 Task: Search one way flight ticket for 2 adults, 2 infants in seat and 1 infant on lap in first from St. Louis: St. Louis Lambert International Airport to Jackson: Jackson Hole Airport on 5-2-2023. Choice of flights is Alaska. Number of bags: 1 checked bag. Price is upto 85000. Outbound departure time preference is 11:30.
Action: Mouse moved to (299, 263)
Screenshot: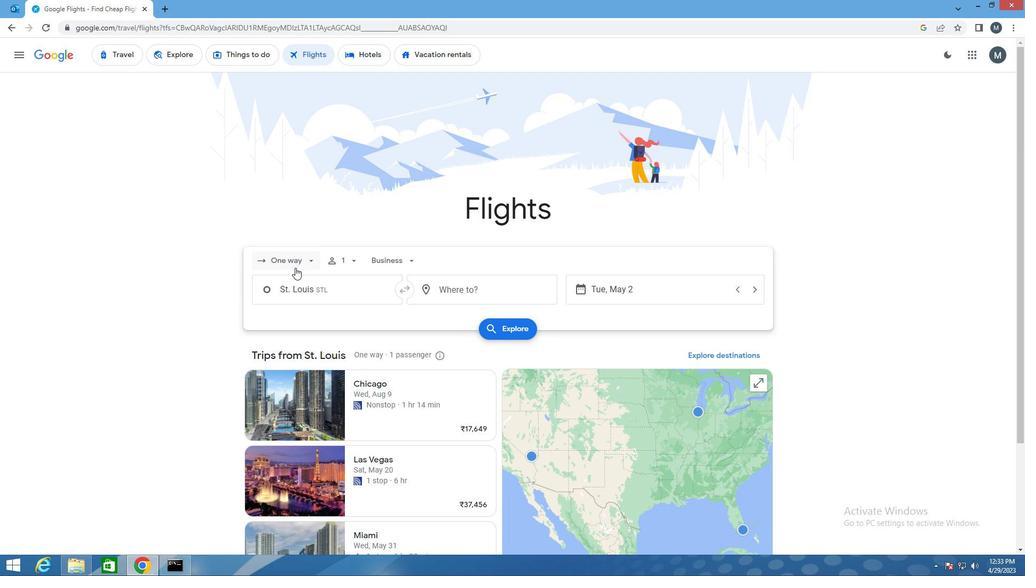
Action: Mouse pressed left at (299, 263)
Screenshot: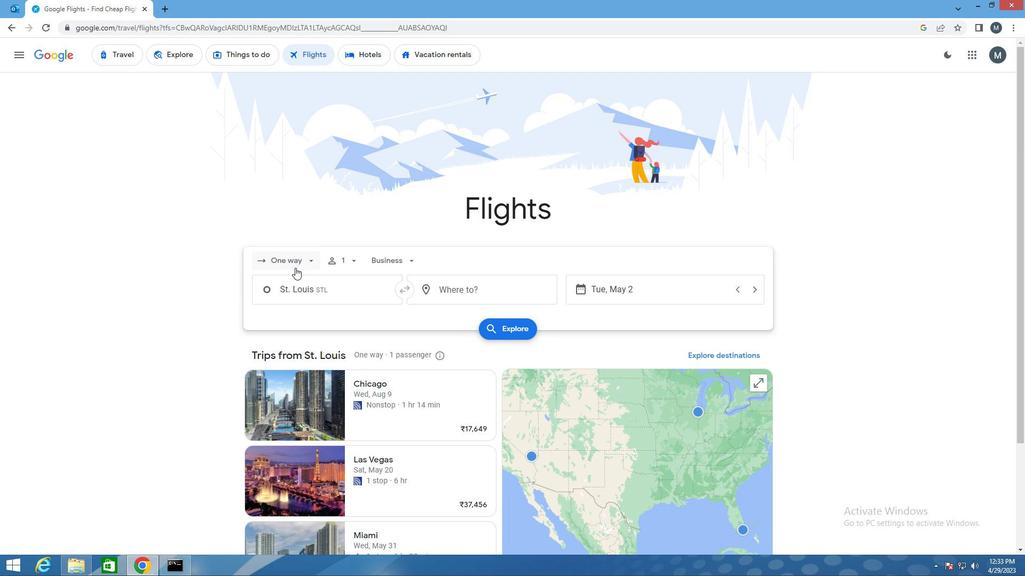 
Action: Mouse moved to (299, 309)
Screenshot: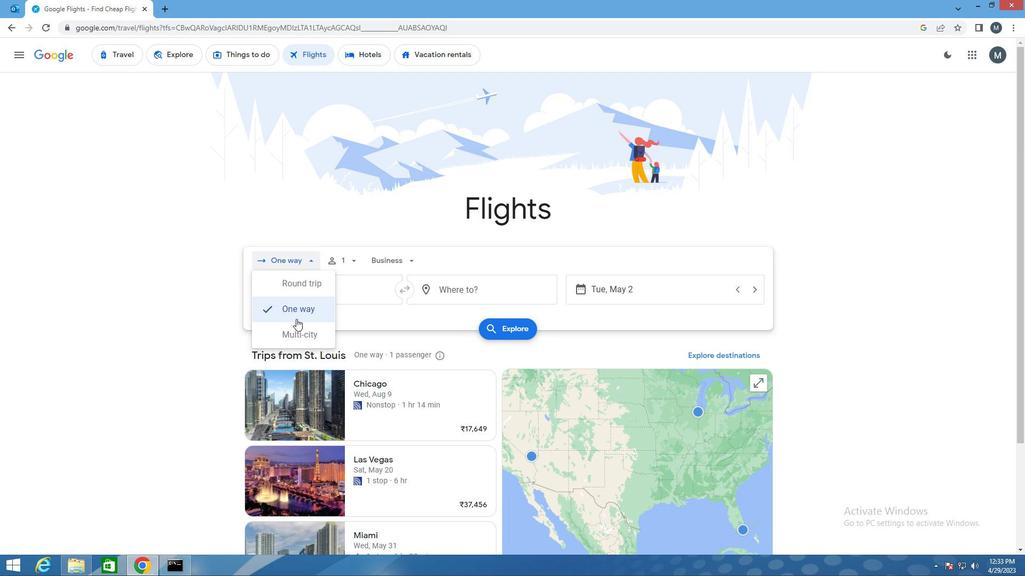 
Action: Mouse pressed left at (299, 309)
Screenshot: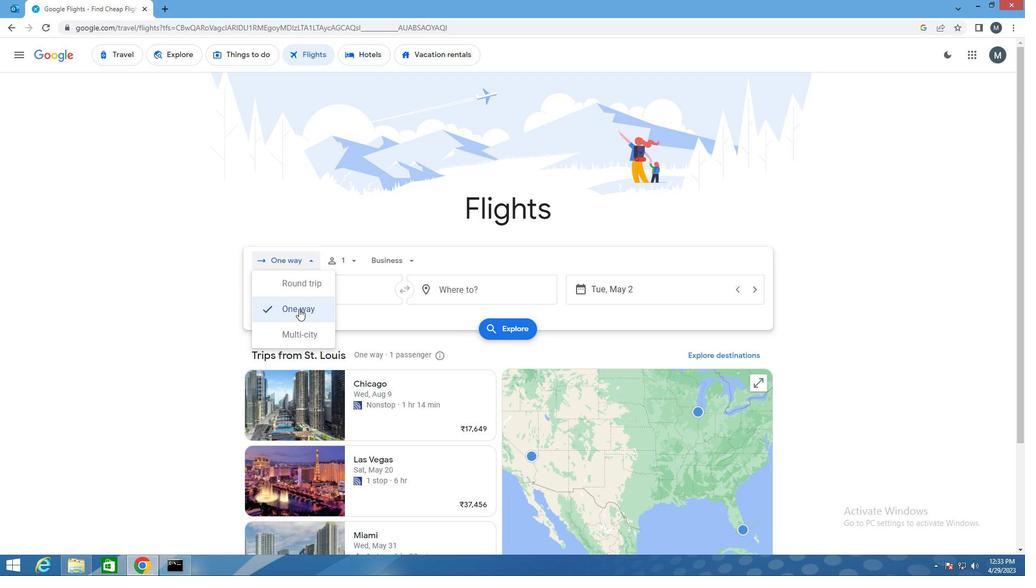 
Action: Mouse moved to (354, 262)
Screenshot: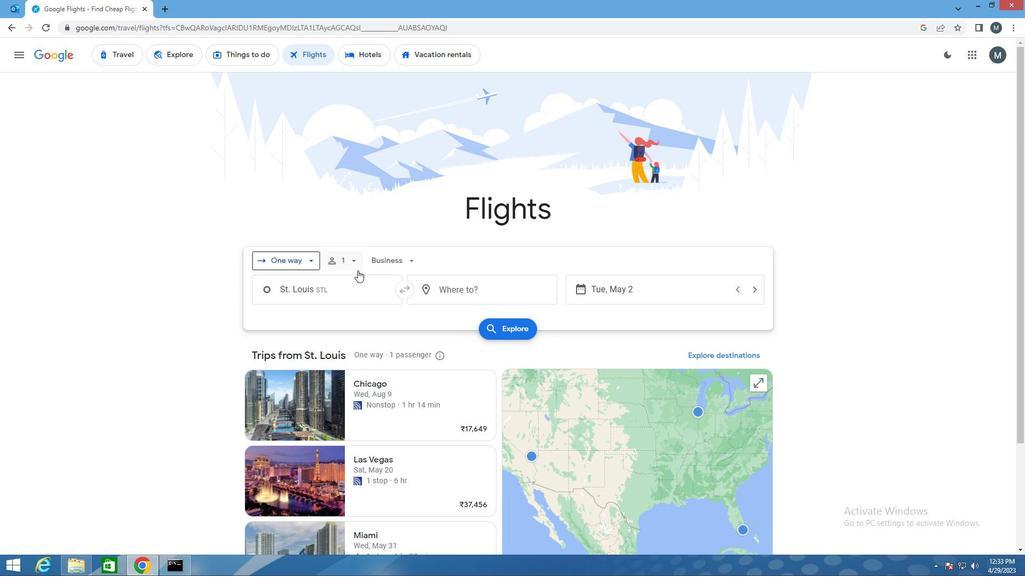 
Action: Mouse pressed left at (354, 262)
Screenshot: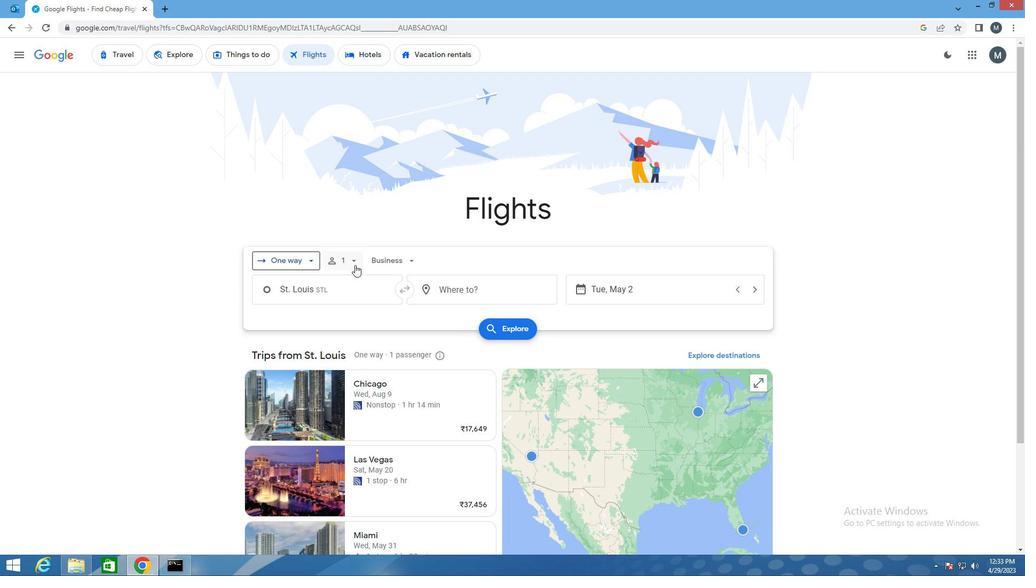 
Action: Mouse moved to (429, 289)
Screenshot: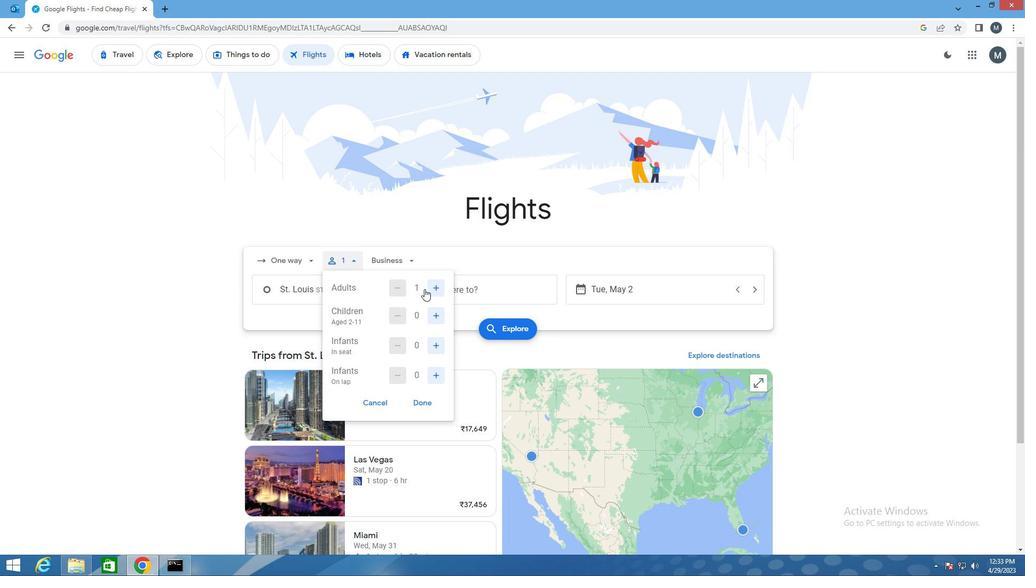 
Action: Mouse pressed left at (429, 289)
Screenshot: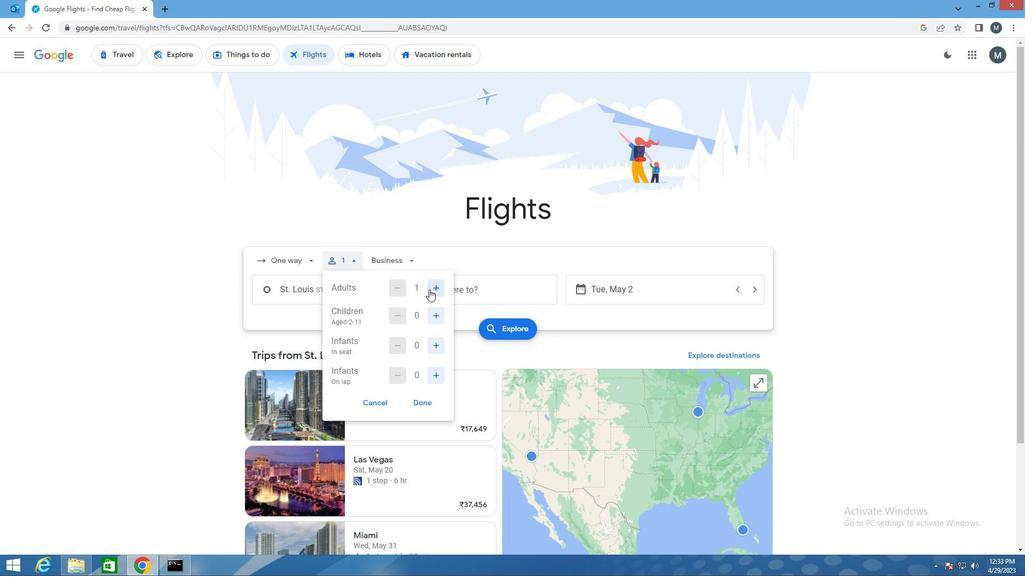 
Action: Mouse moved to (430, 288)
Screenshot: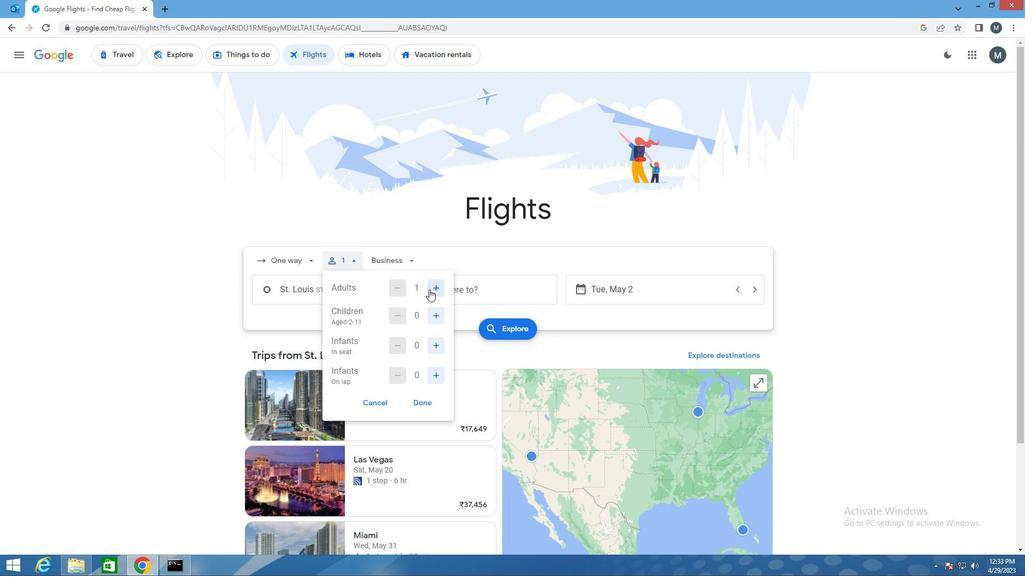 
Action: Mouse pressed left at (430, 288)
Screenshot: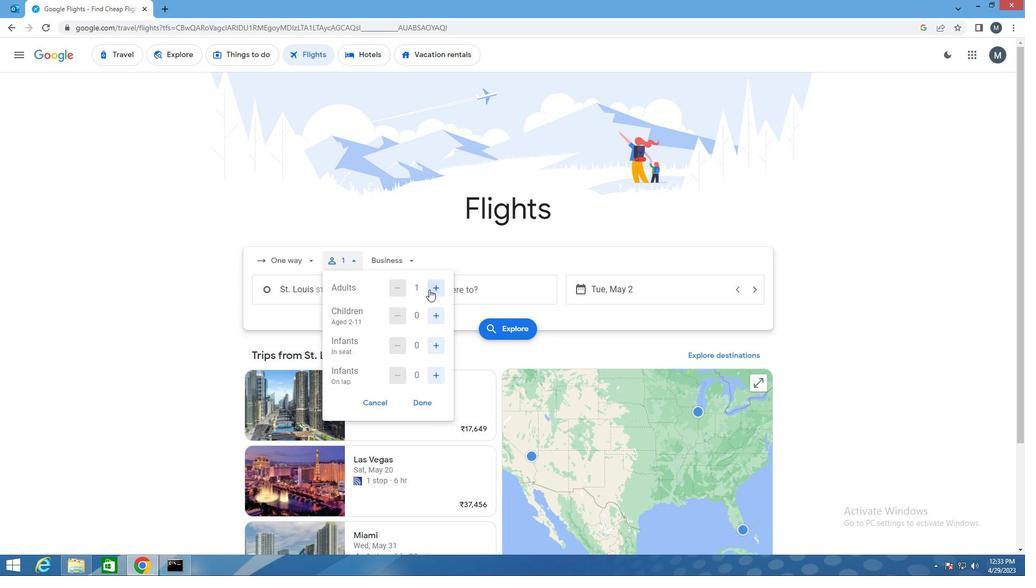 
Action: Mouse moved to (403, 289)
Screenshot: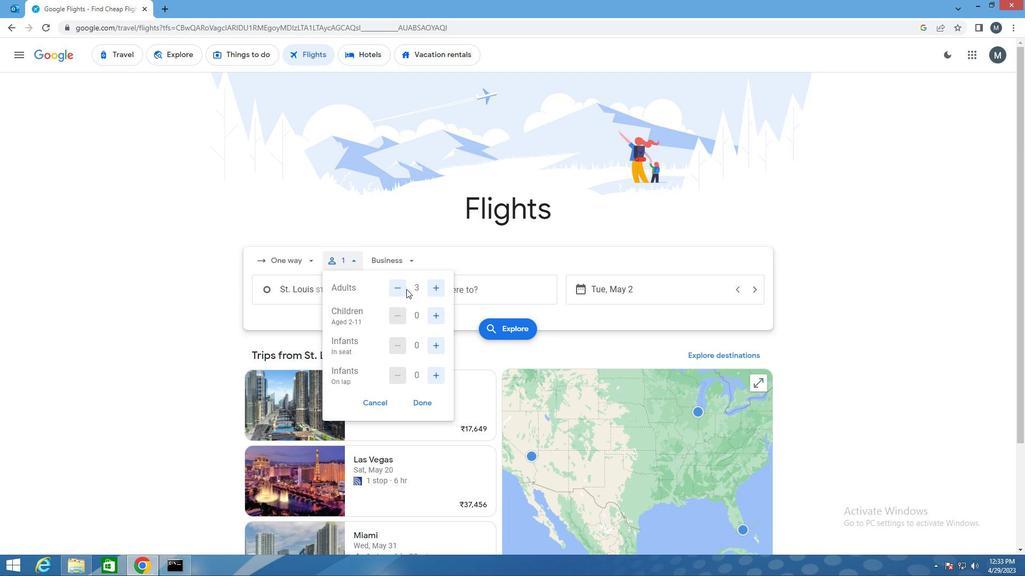 
Action: Mouse pressed left at (403, 289)
Screenshot: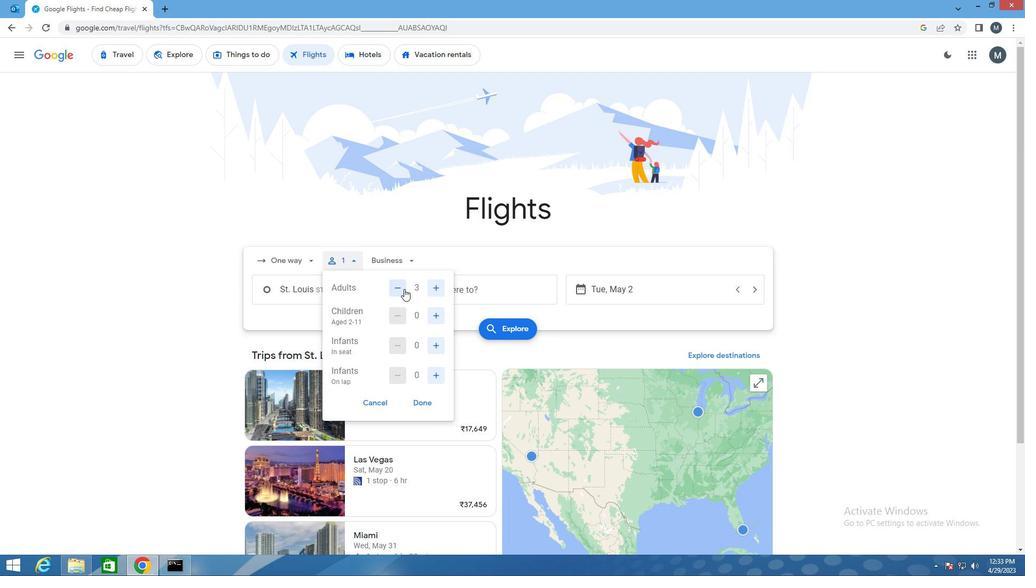 
Action: Mouse moved to (438, 341)
Screenshot: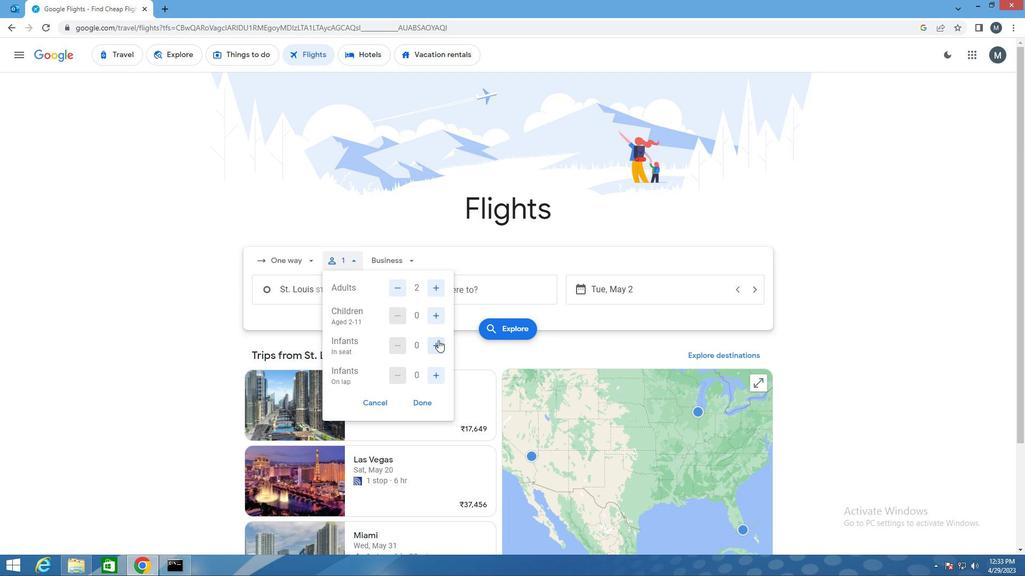 
Action: Mouse pressed left at (438, 341)
Screenshot: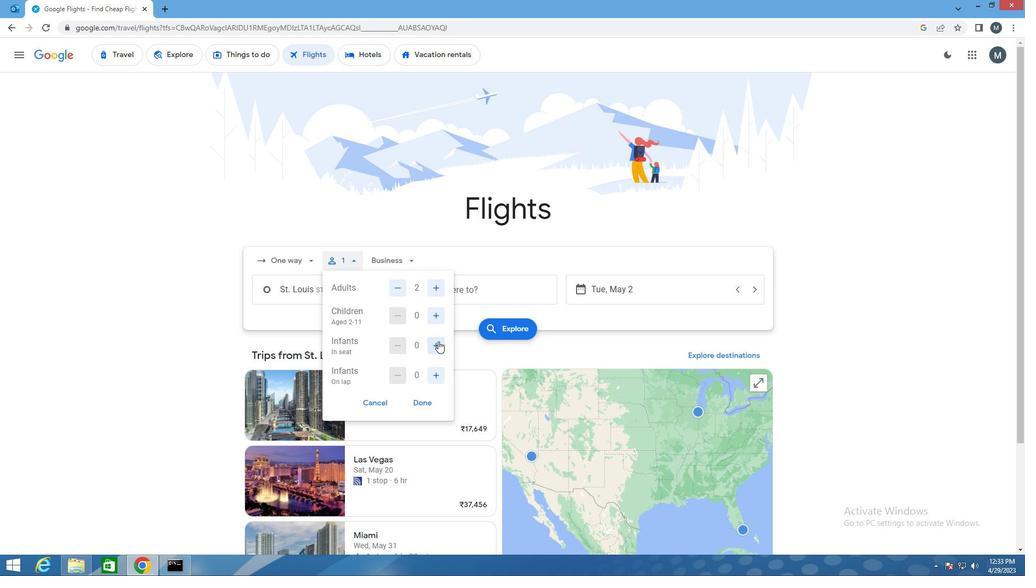 
Action: Mouse pressed left at (438, 341)
Screenshot: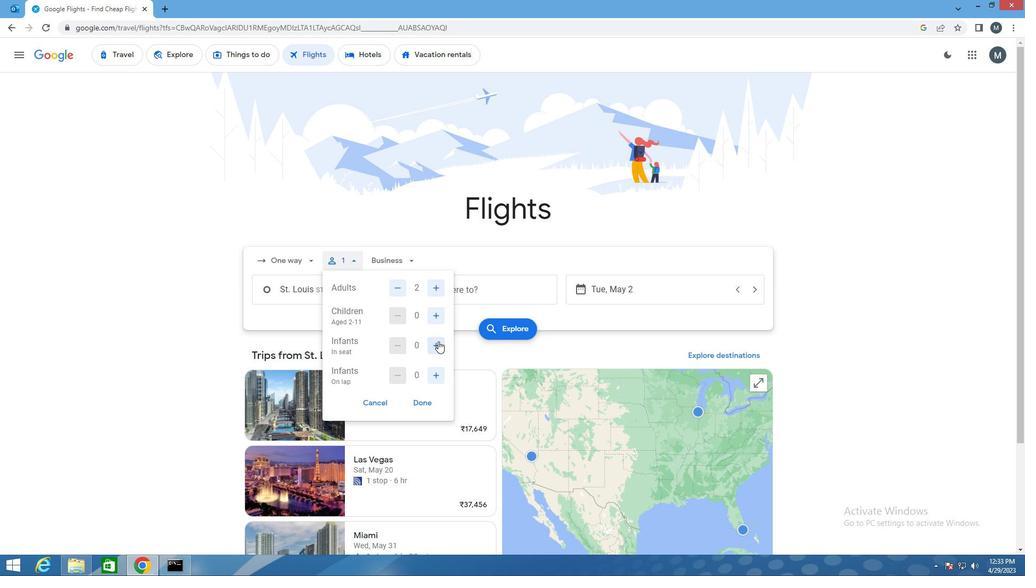 
Action: Mouse moved to (437, 376)
Screenshot: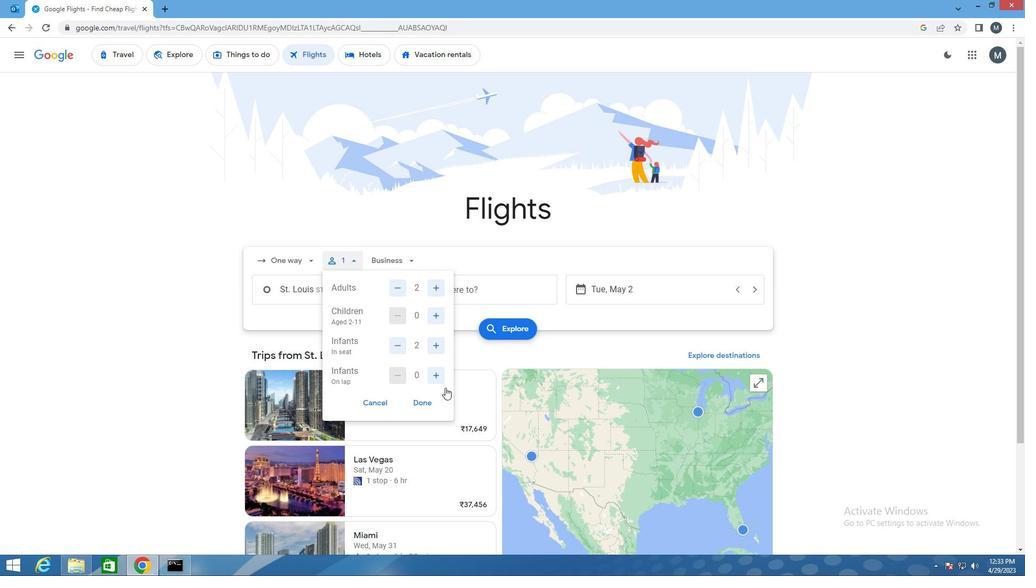 
Action: Mouse pressed left at (437, 376)
Screenshot: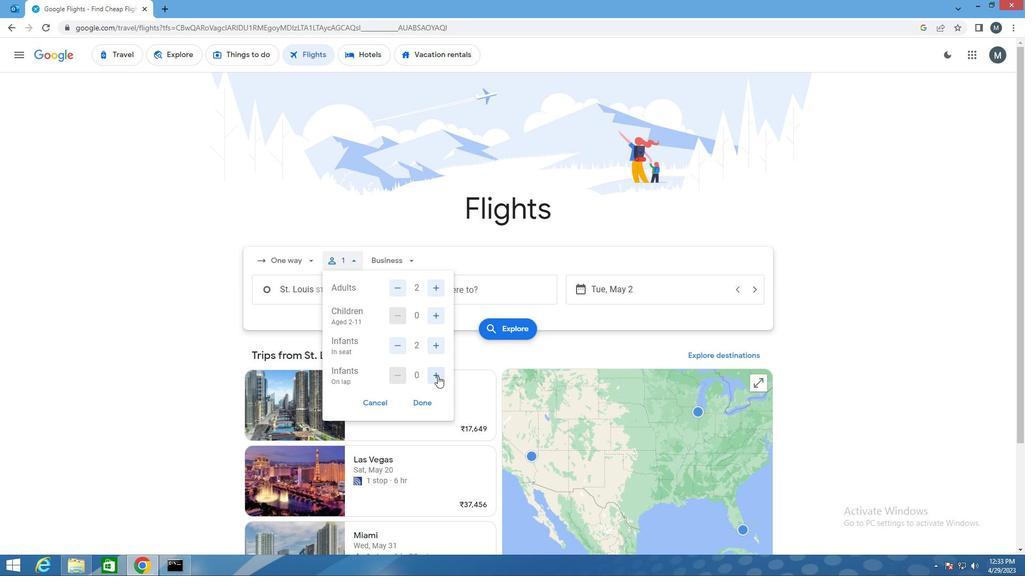 
Action: Mouse moved to (431, 401)
Screenshot: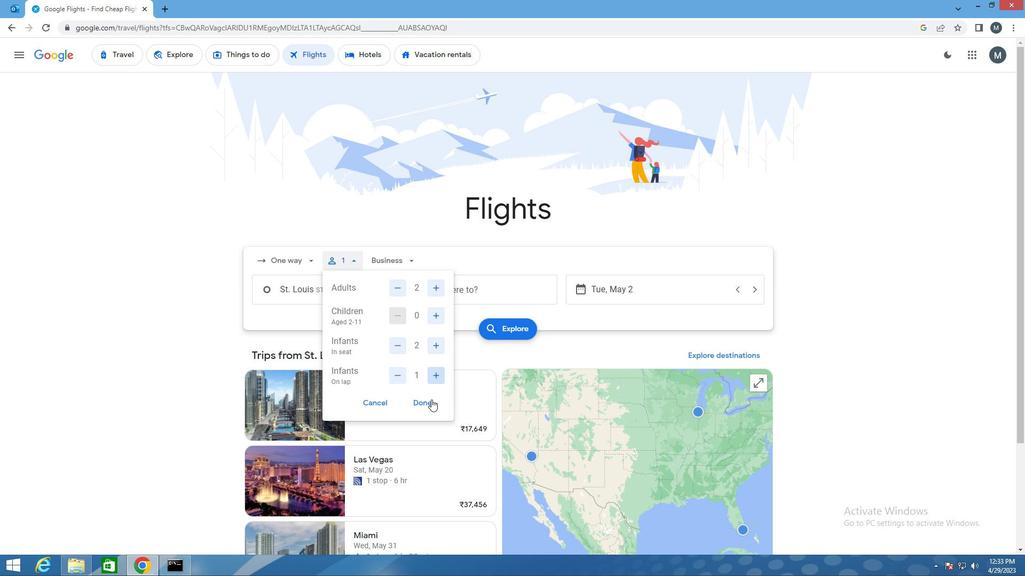 
Action: Mouse pressed left at (431, 401)
Screenshot: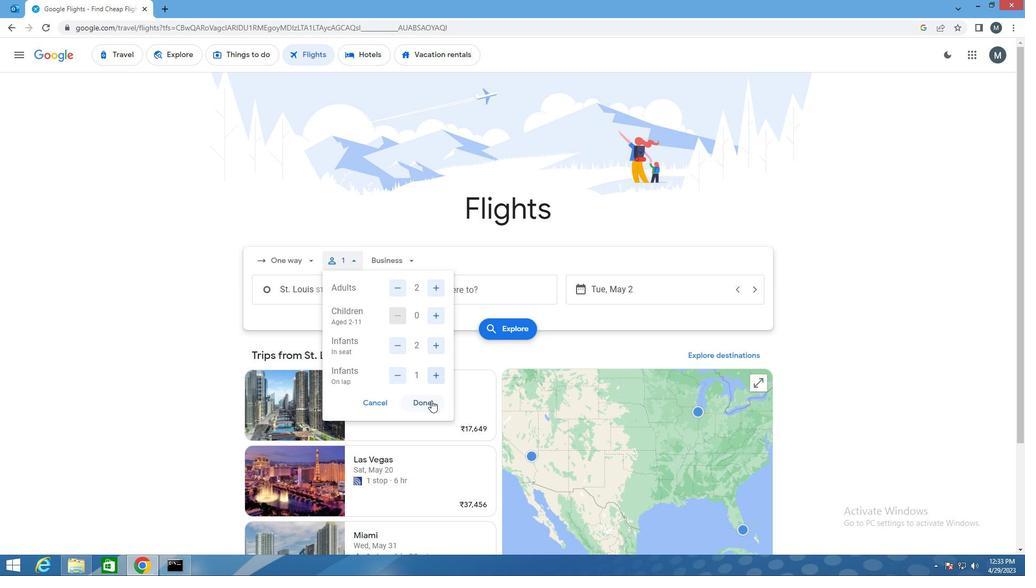 
Action: Mouse moved to (410, 264)
Screenshot: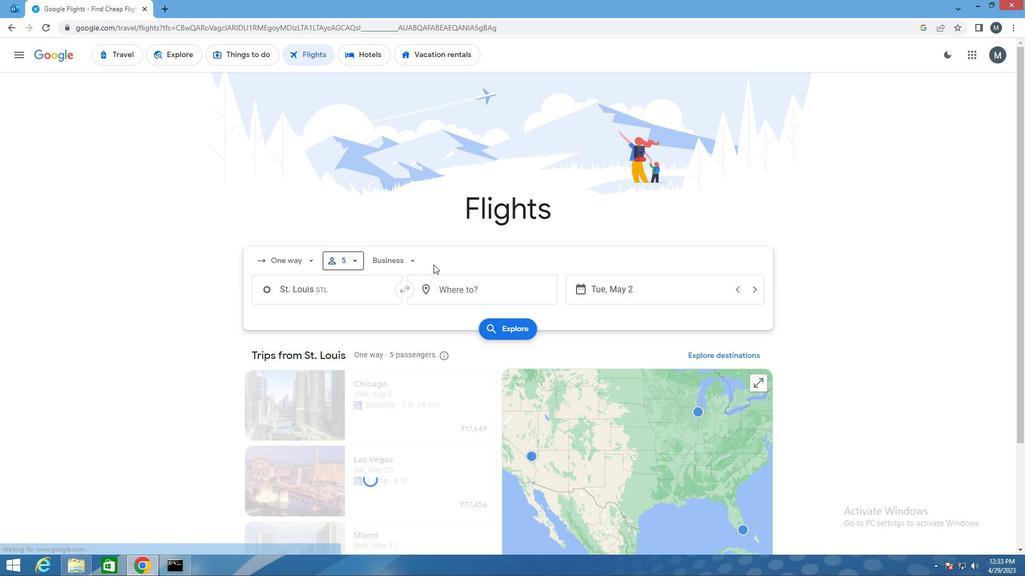 
Action: Mouse pressed left at (410, 264)
Screenshot: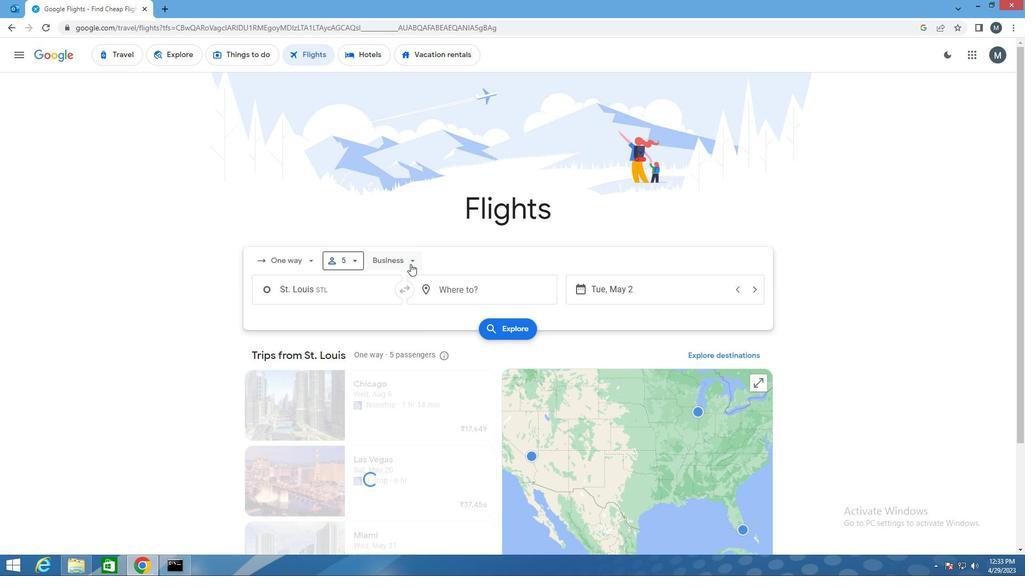 
Action: Mouse moved to (418, 355)
Screenshot: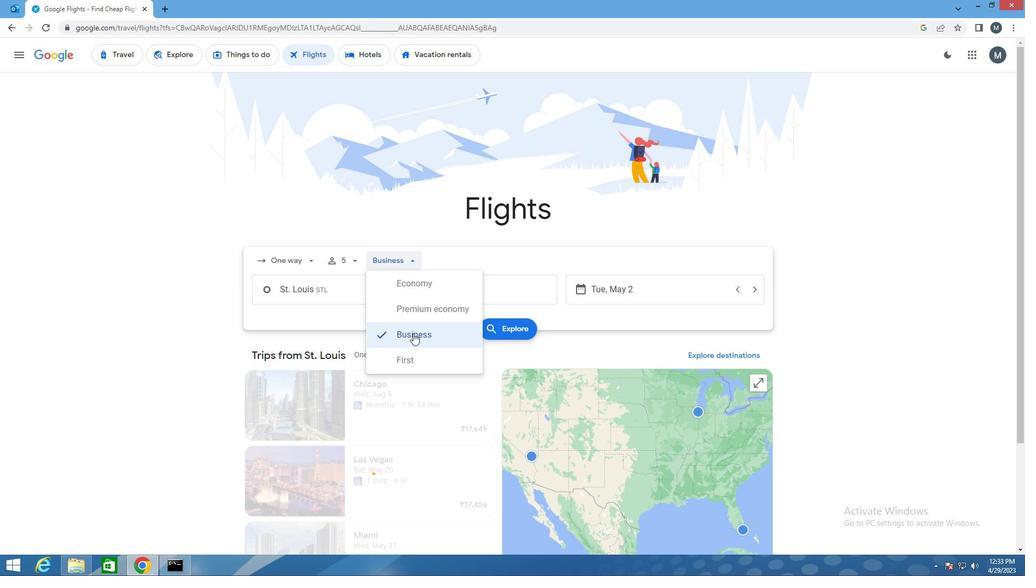 
Action: Mouse pressed left at (418, 355)
Screenshot: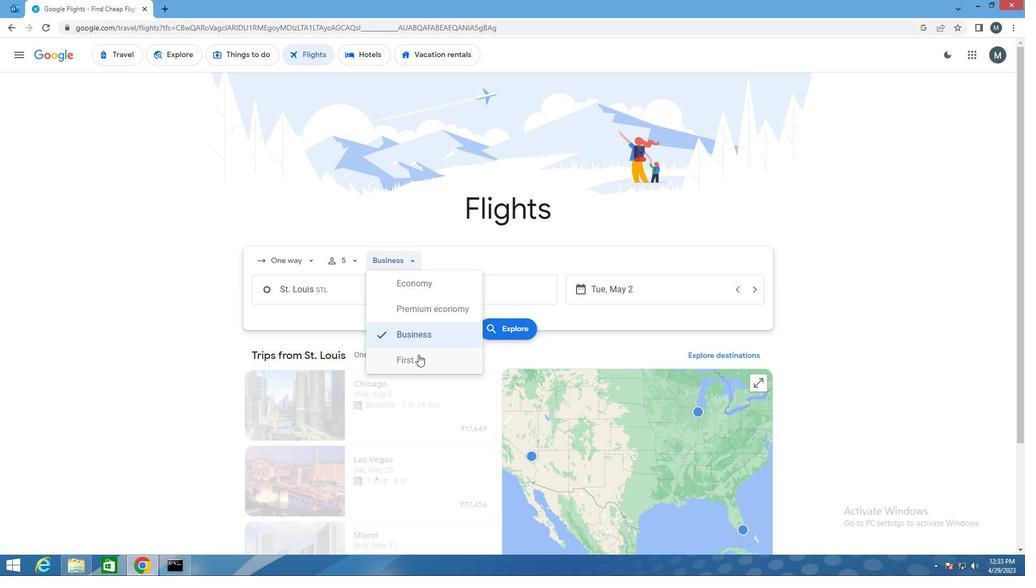 
Action: Mouse moved to (348, 297)
Screenshot: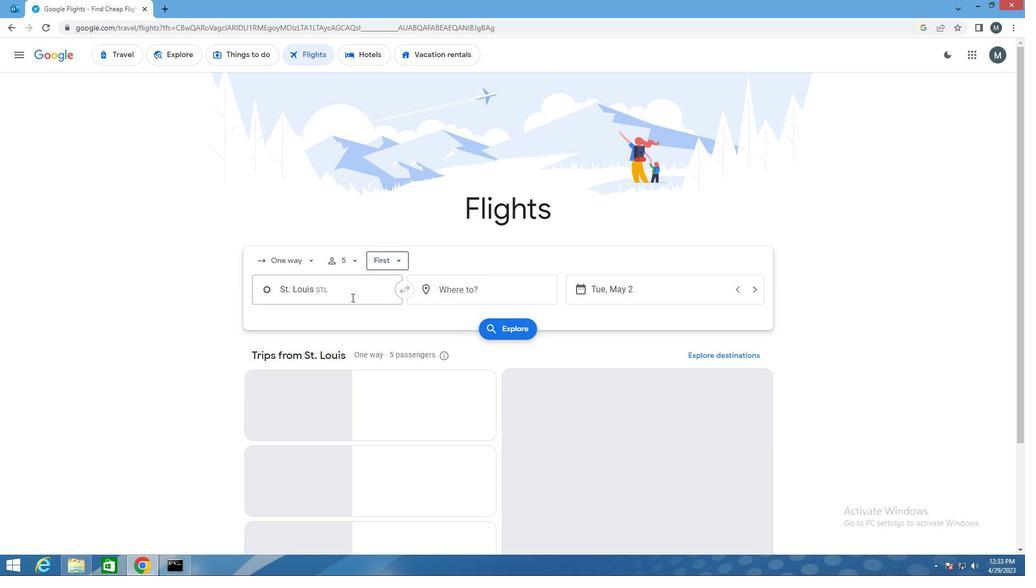 
Action: Mouse pressed left at (348, 297)
Screenshot: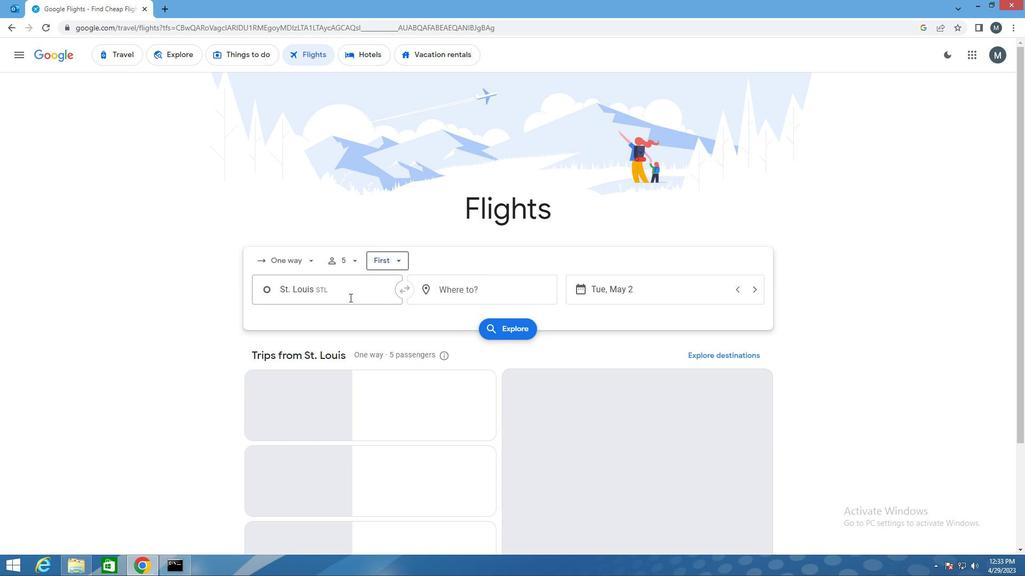 
Action: Mouse moved to (359, 350)
Screenshot: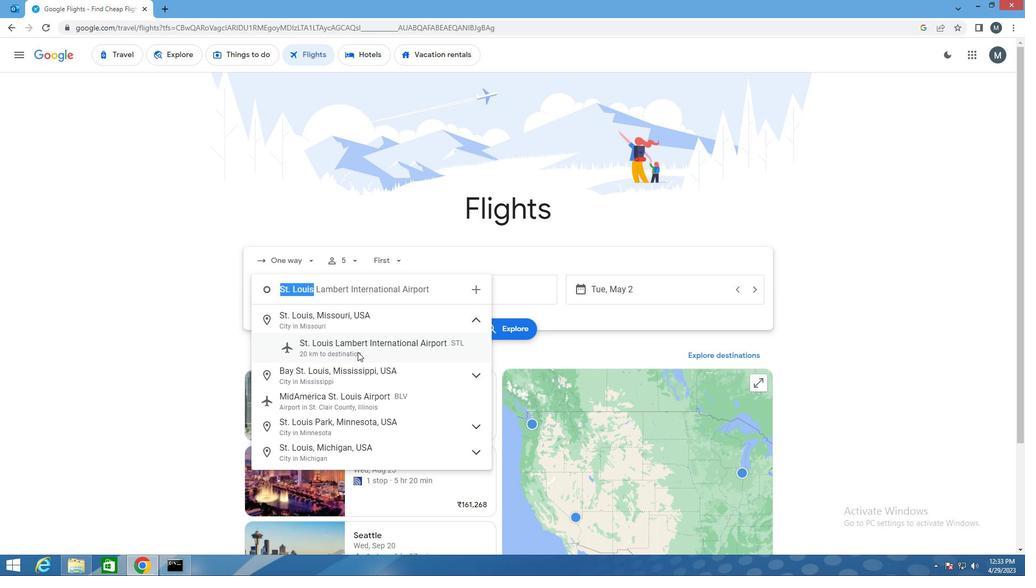 
Action: Mouse pressed left at (359, 350)
Screenshot: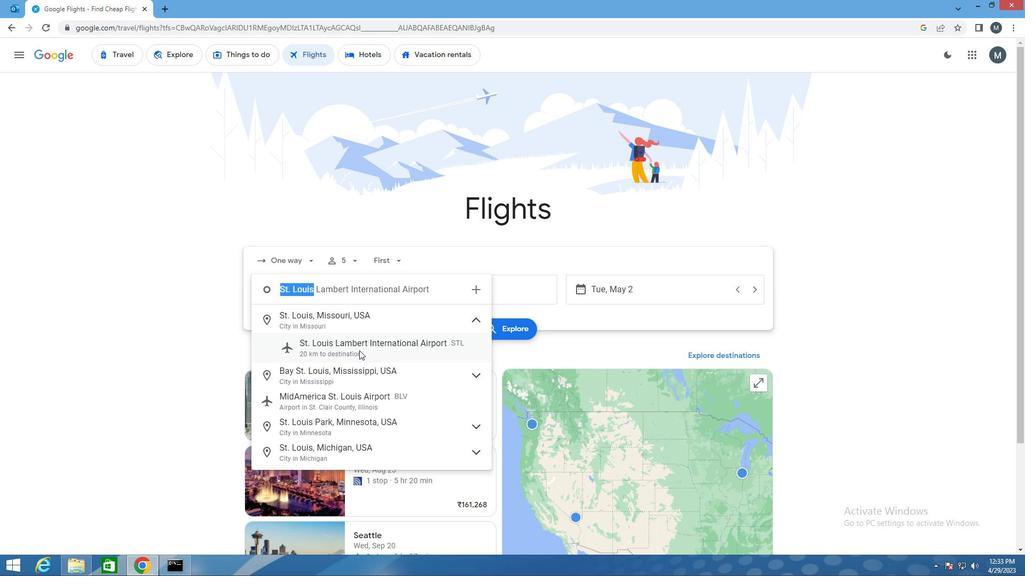
Action: Mouse moved to (461, 285)
Screenshot: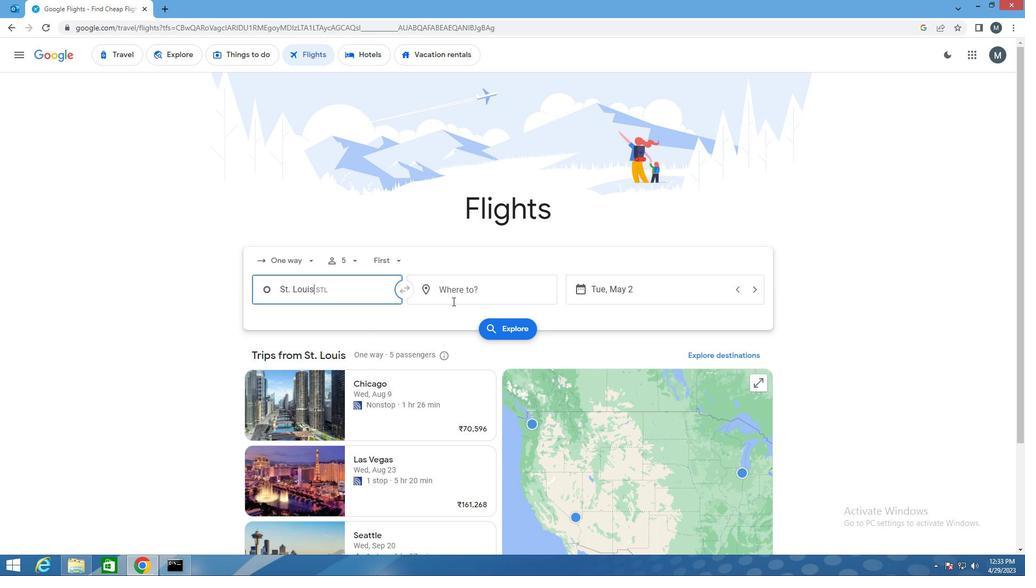 
Action: Mouse pressed left at (461, 285)
Screenshot: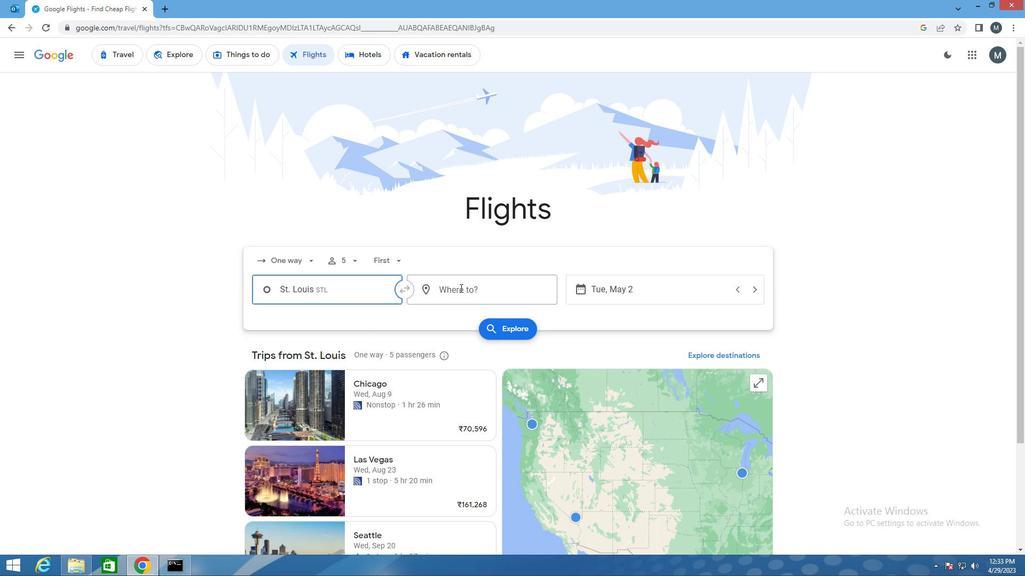 
Action: Mouse moved to (502, 287)
Screenshot: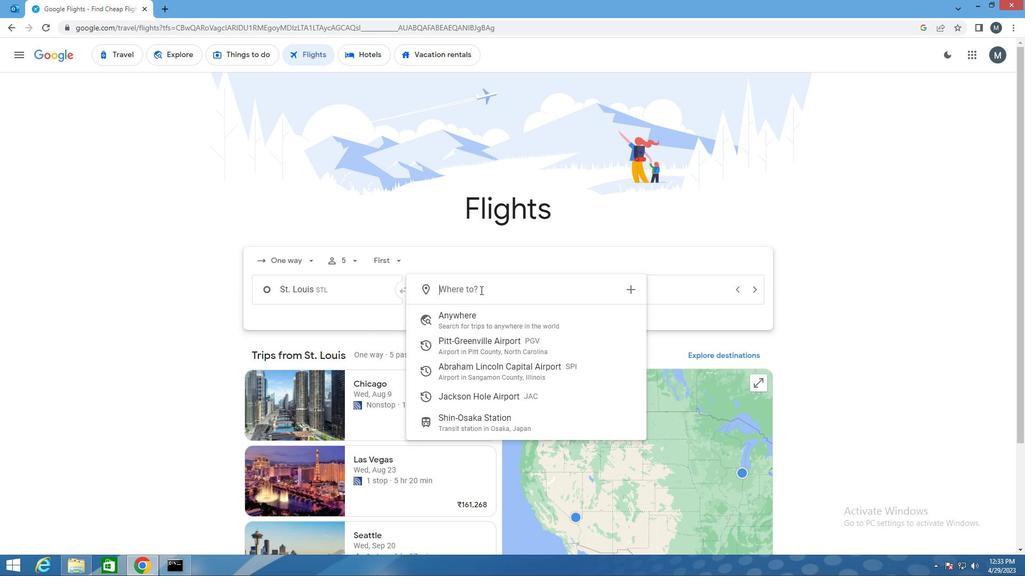 
Action: Mouse pressed left at (502, 287)
Screenshot: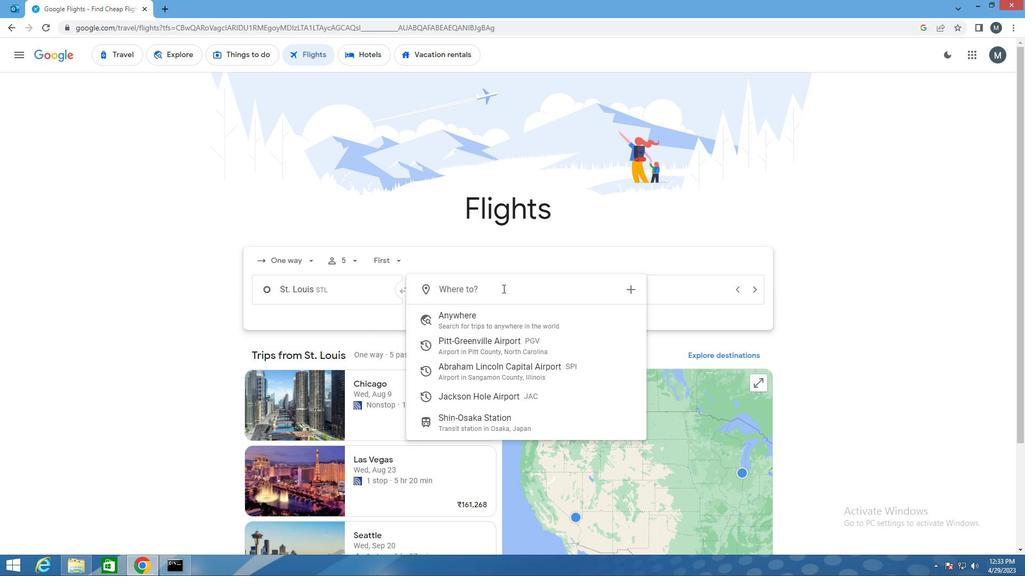 
Action: Mouse moved to (500, 287)
Screenshot: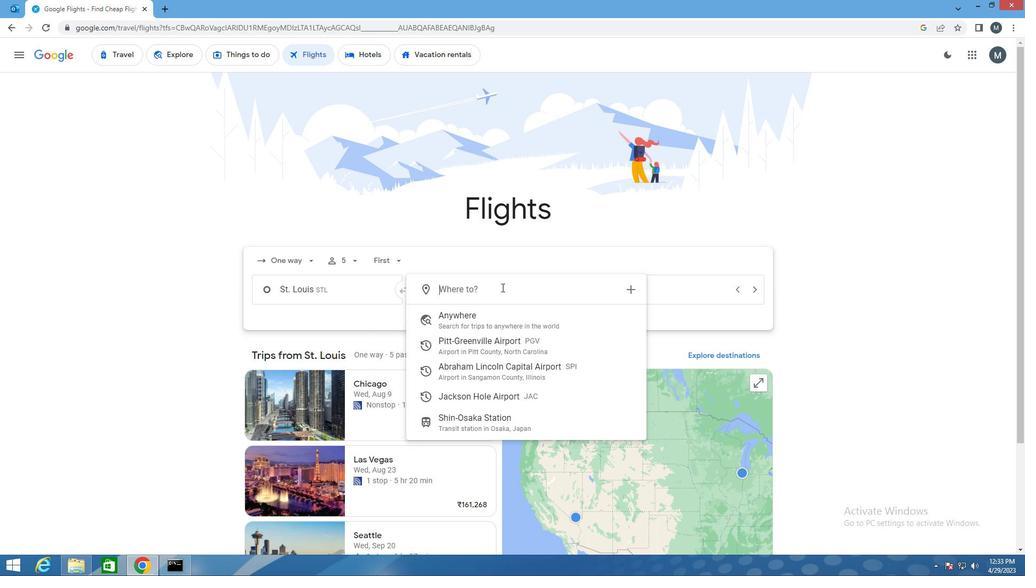 
Action: Key pressed j
Screenshot: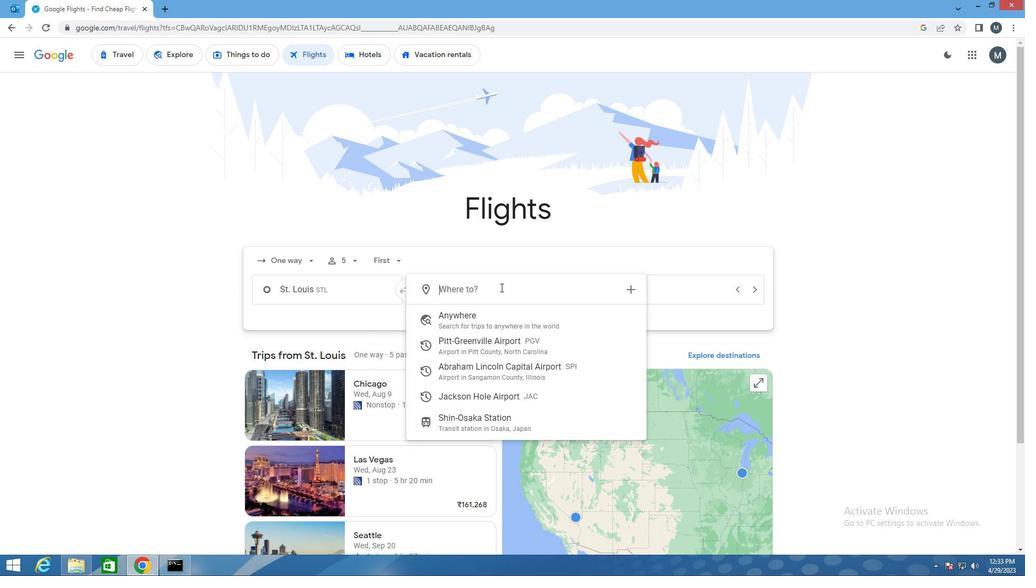 
Action: Mouse moved to (499, 287)
Screenshot: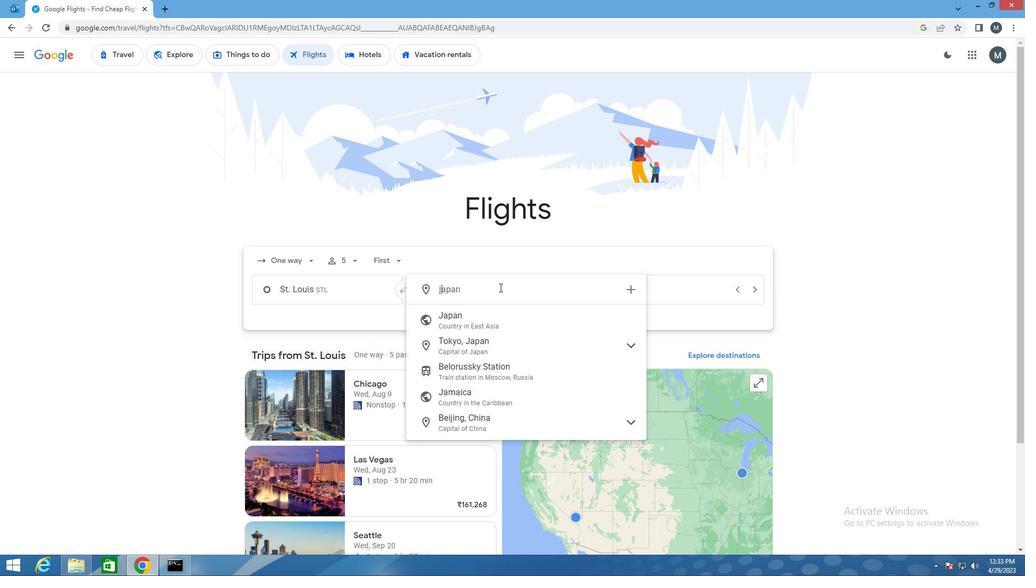 
Action: Key pressed ac
Screenshot: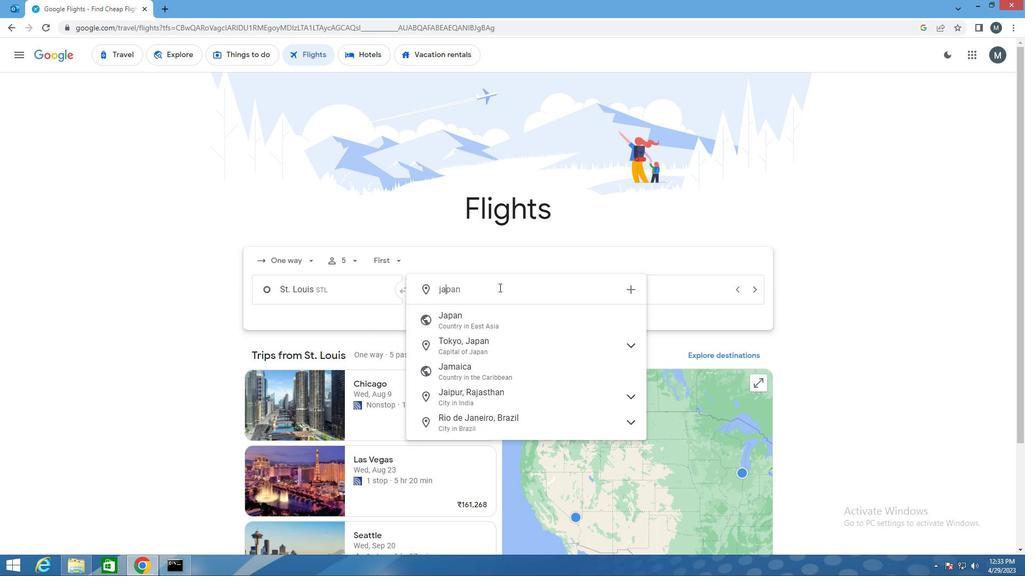 
Action: Mouse moved to (497, 288)
Screenshot: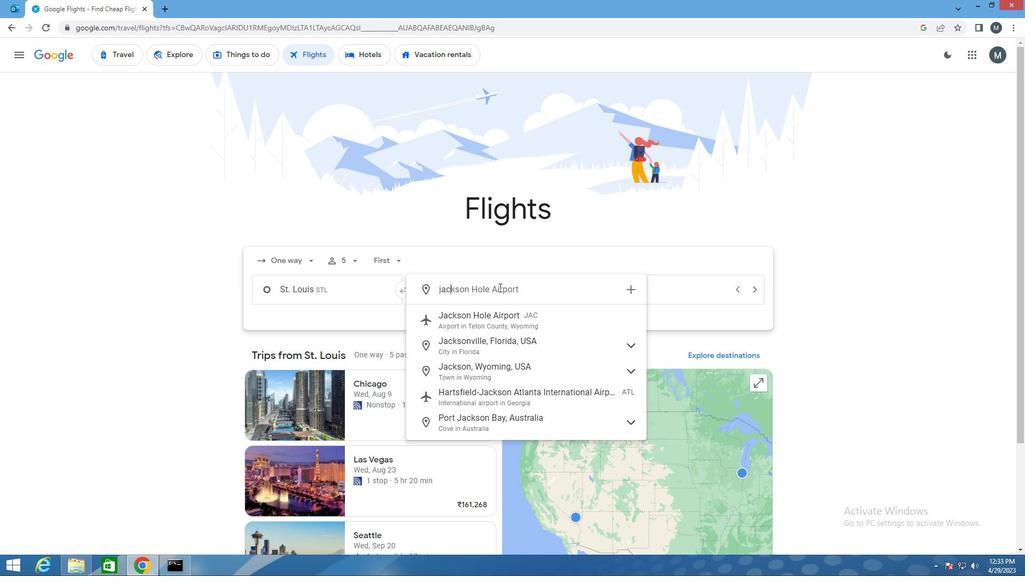 
Action: Key pressed <Key.enter>
Screenshot: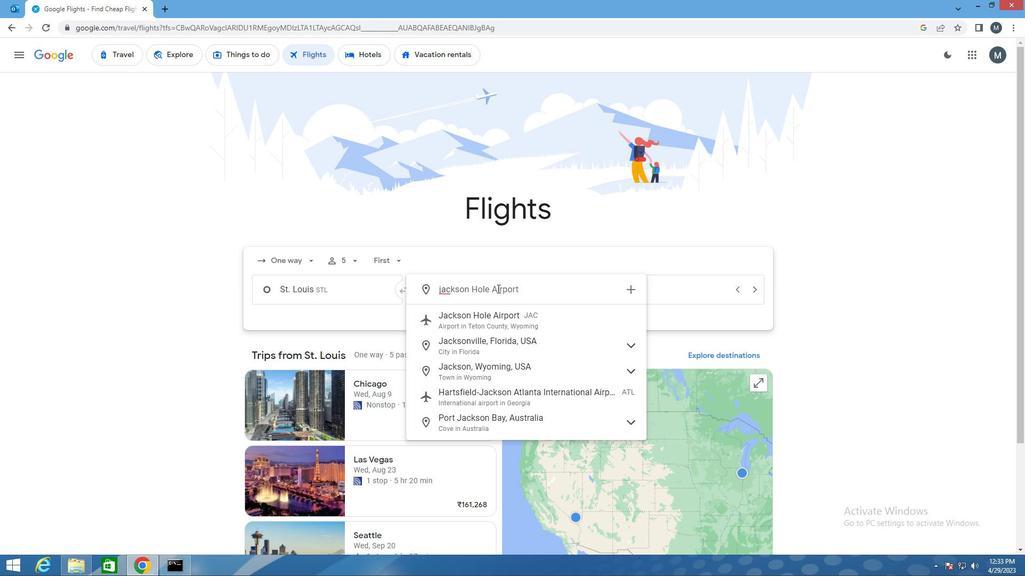 
Action: Mouse moved to (606, 292)
Screenshot: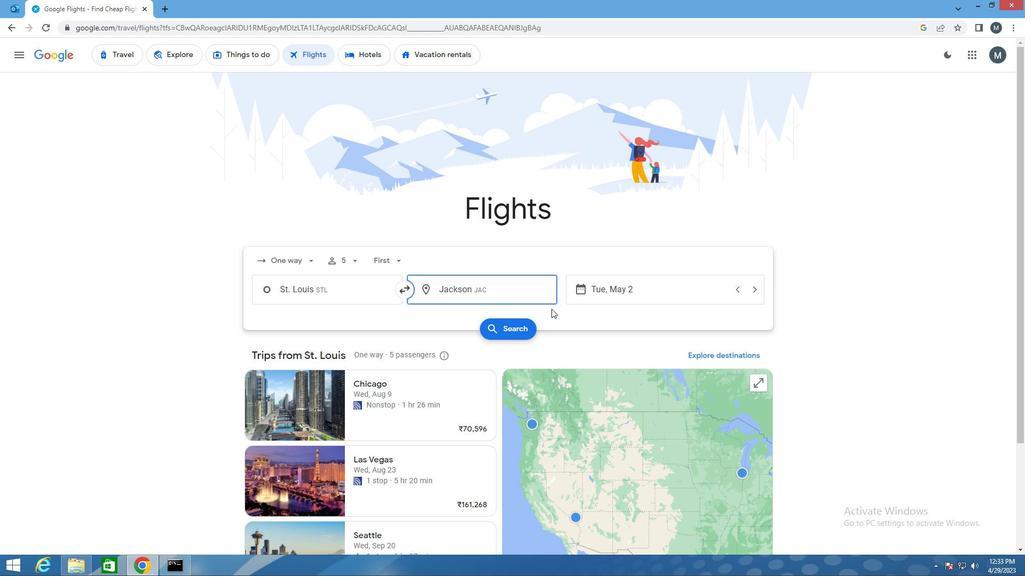 
Action: Mouse pressed left at (606, 292)
Screenshot: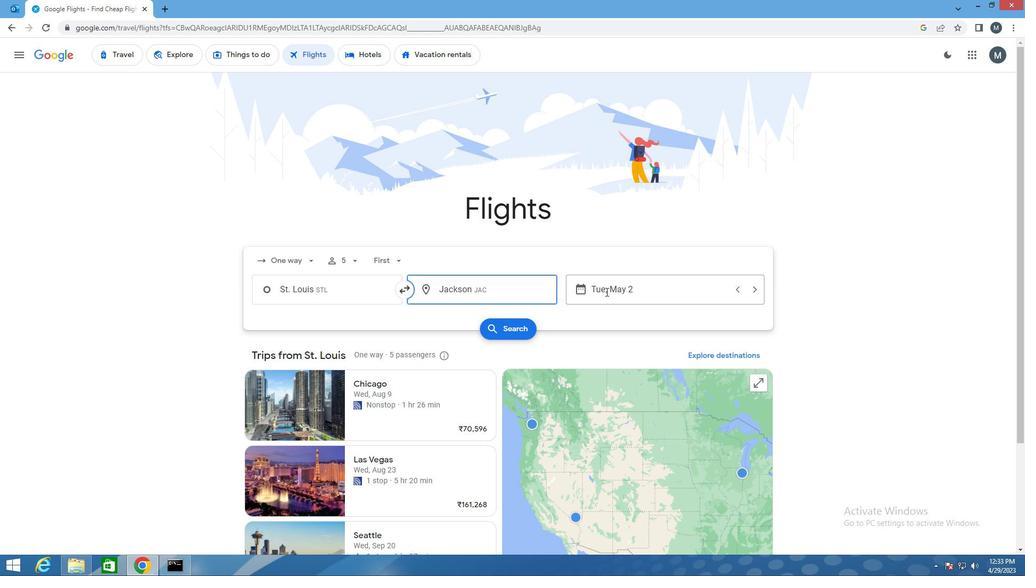 
Action: Mouse moved to (639, 363)
Screenshot: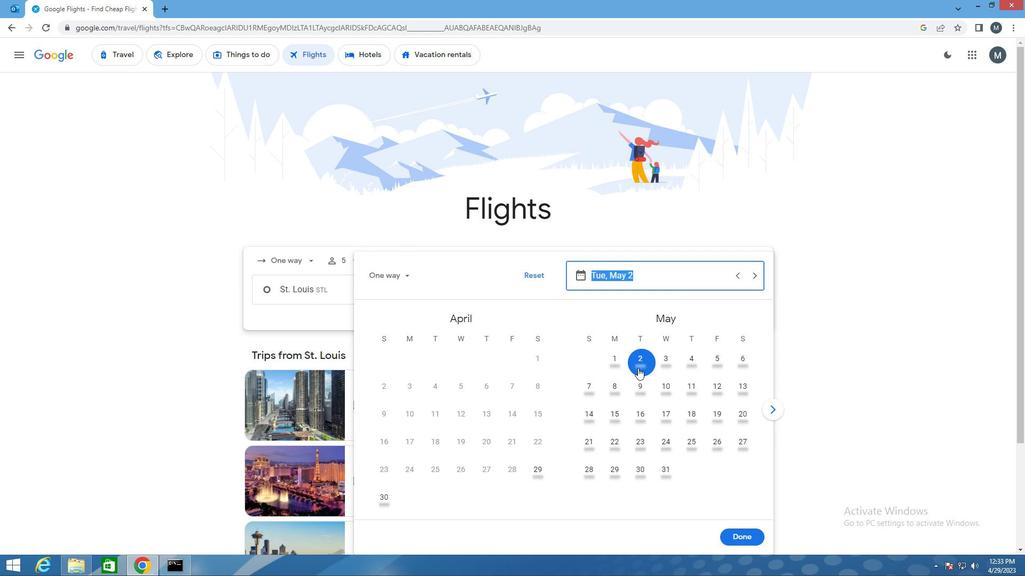 
Action: Mouse pressed left at (639, 363)
Screenshot: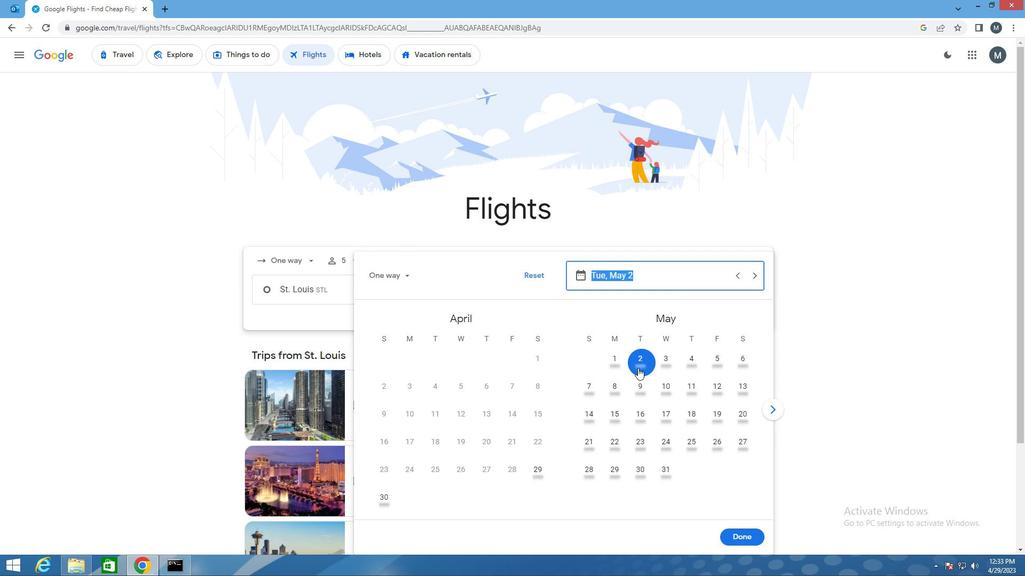 
Action: Mouse moved to (735, 539)
Screenshot: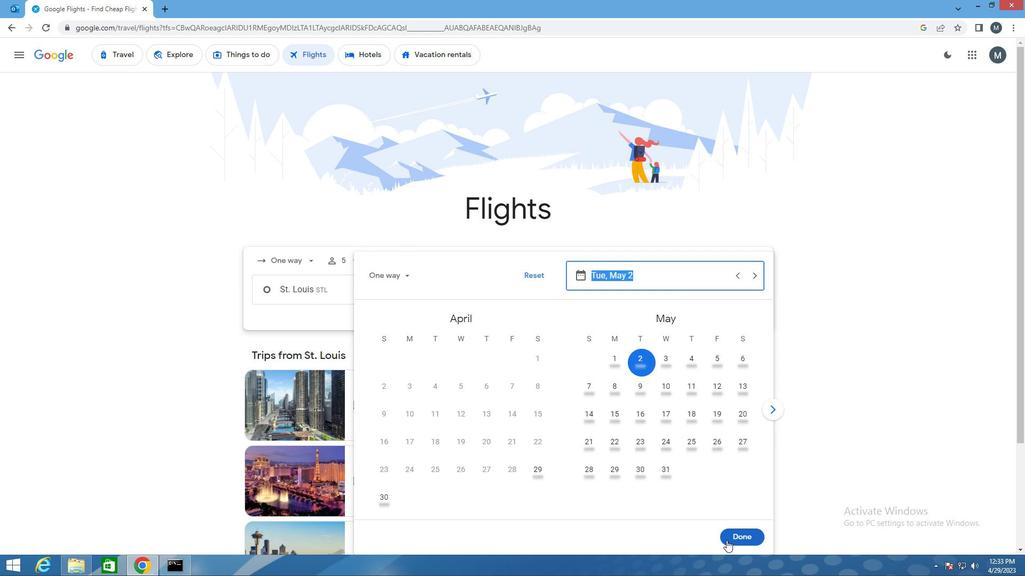 
Action: Mouse pressed left at (735, 539)
Screenshot: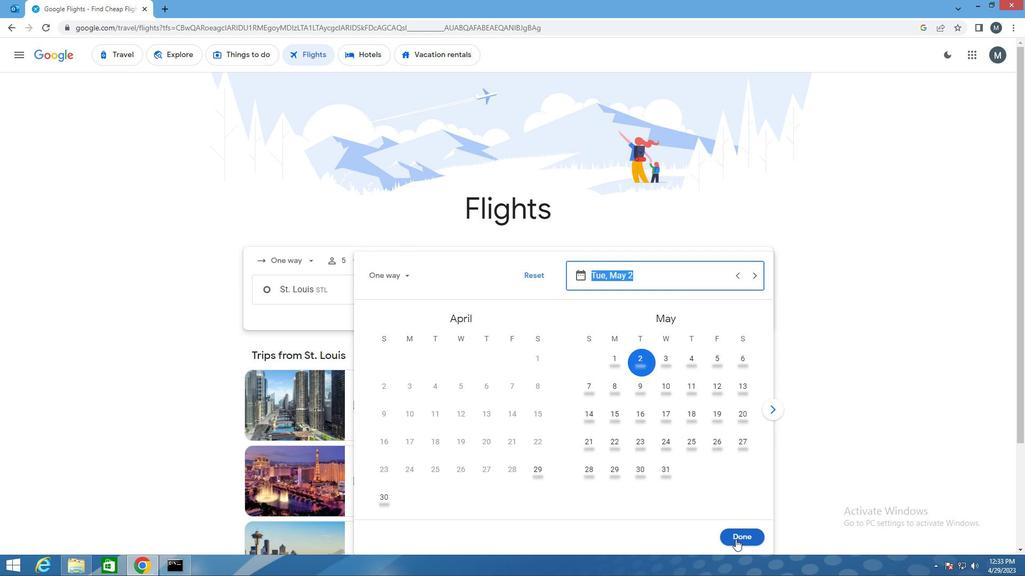 
Action: Mouse moved to (528, 337)
Screenshot: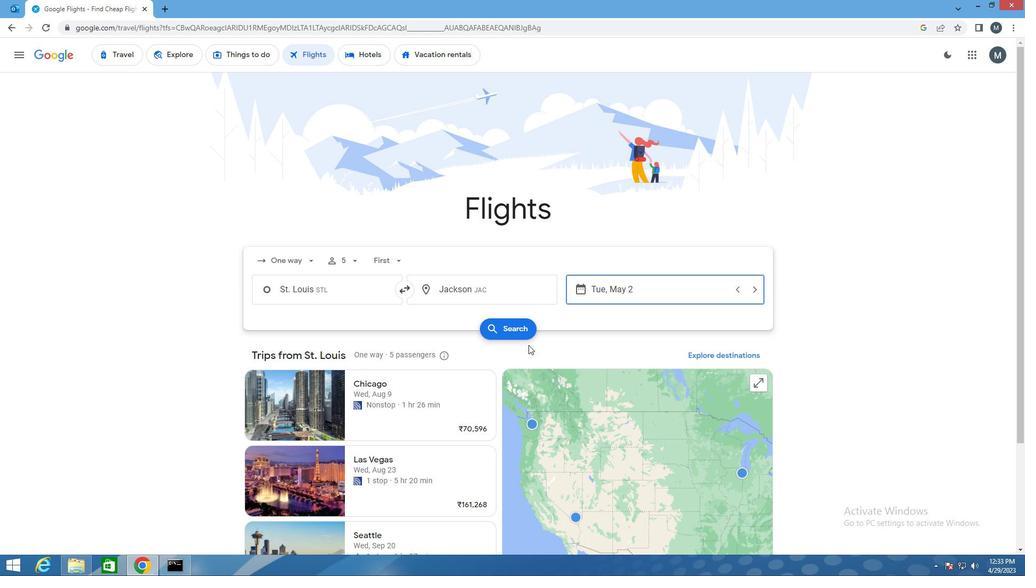 
Action: Mouse pressed left at (528, 337)
Screenshot: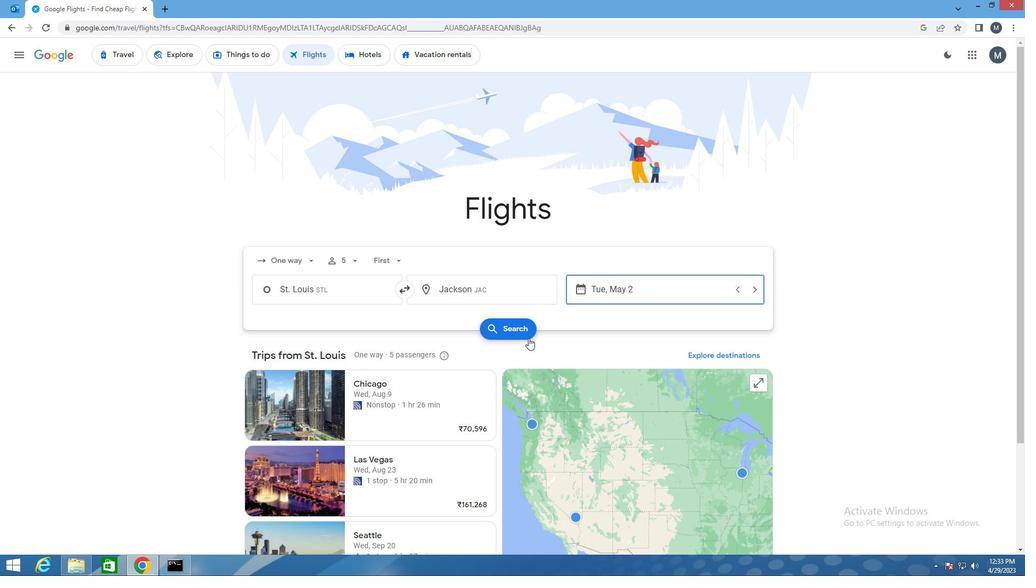 
Action: Mouse moved to (252, 155)
Screenshot: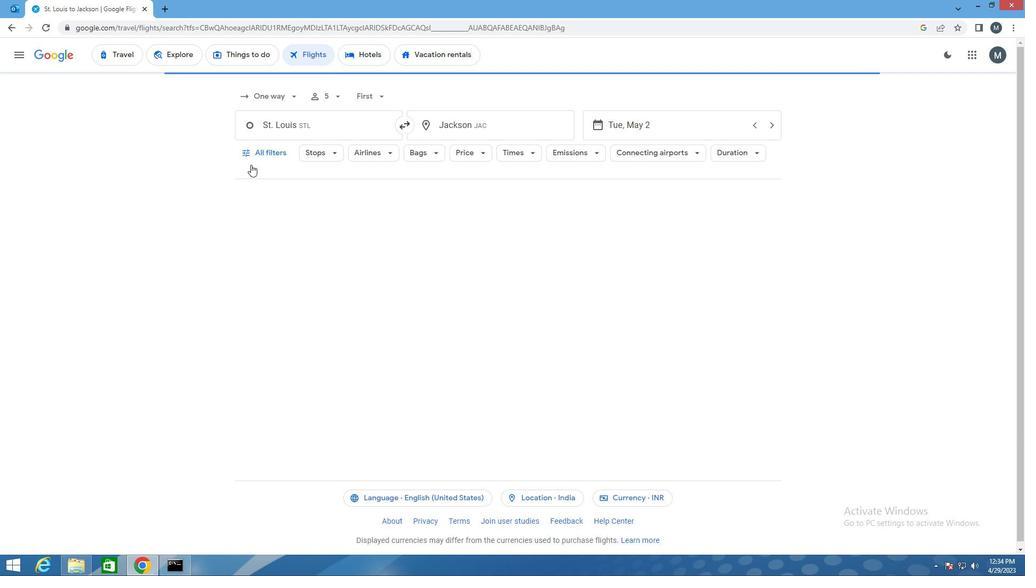 
Action: Mouse pressed left at (252, 155)
Screenshot: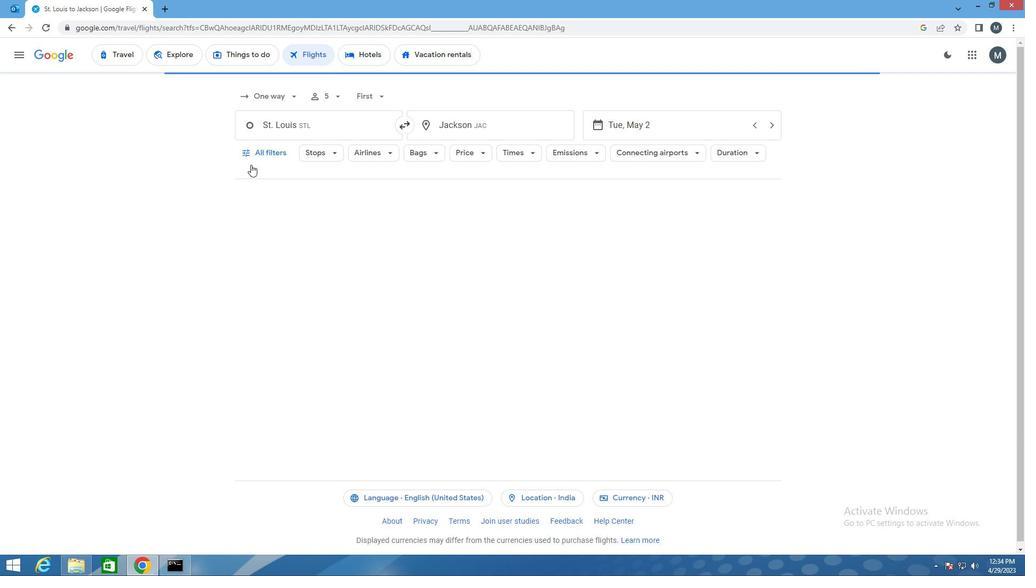 
Action: Mouse moved to (387, 382)
Screenshot: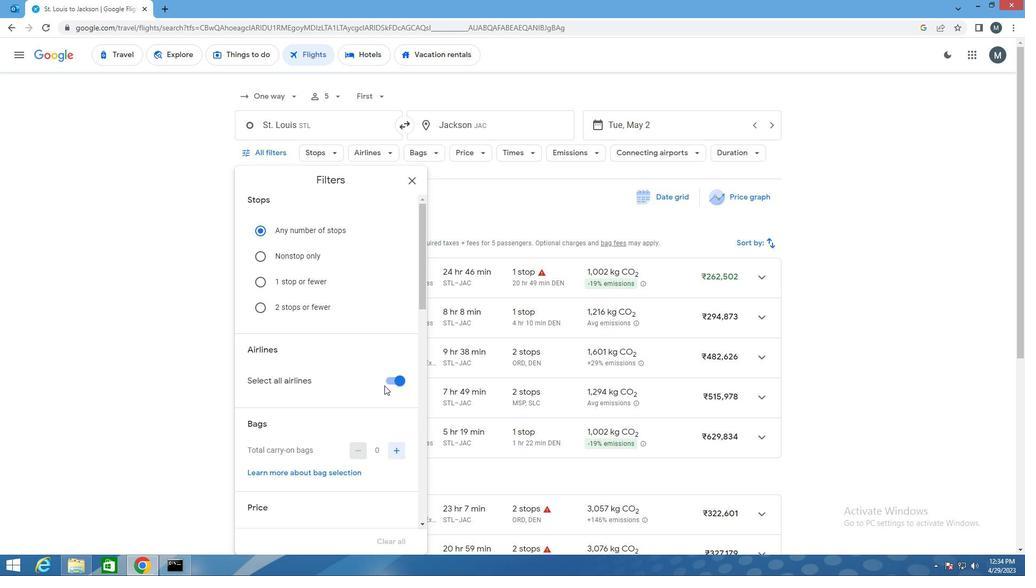 
Action: Mouse pressed left at (387, 382)
Screenshot: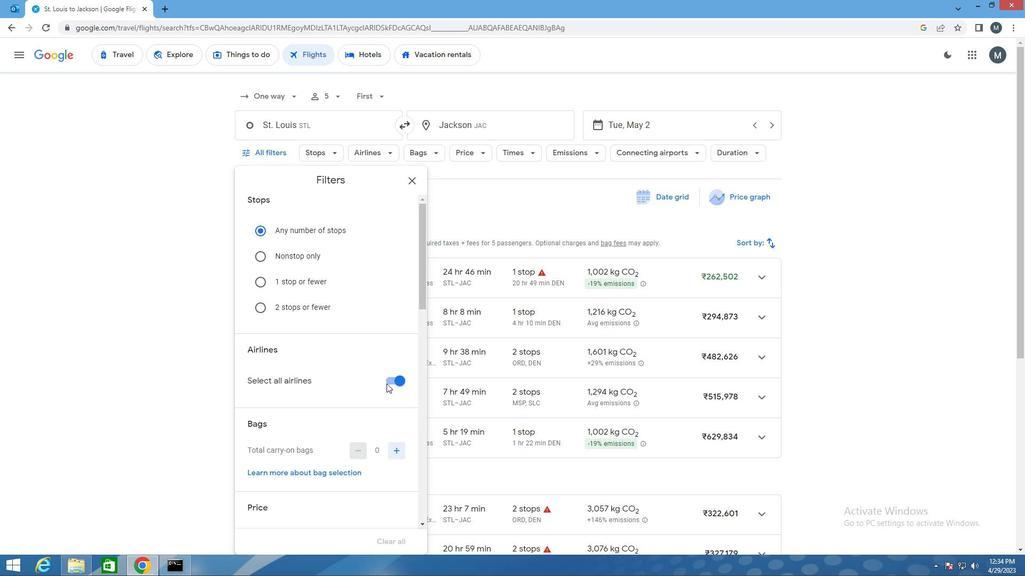 
Action: Mouse moved to (324, 370)
Screenshot: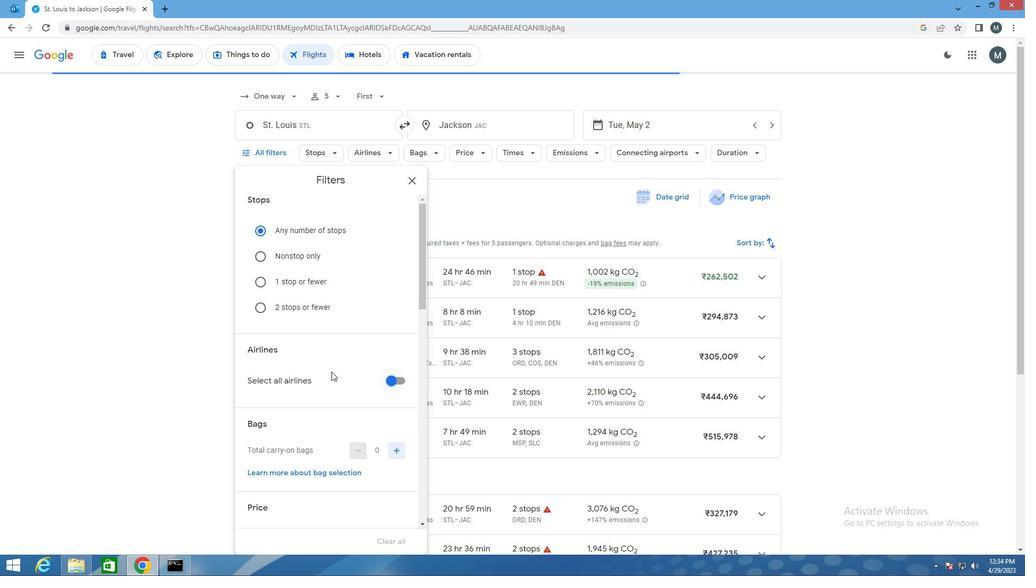 
Action: Mouse scrolled (324, 369) with delta (0, 0)
Screenshot: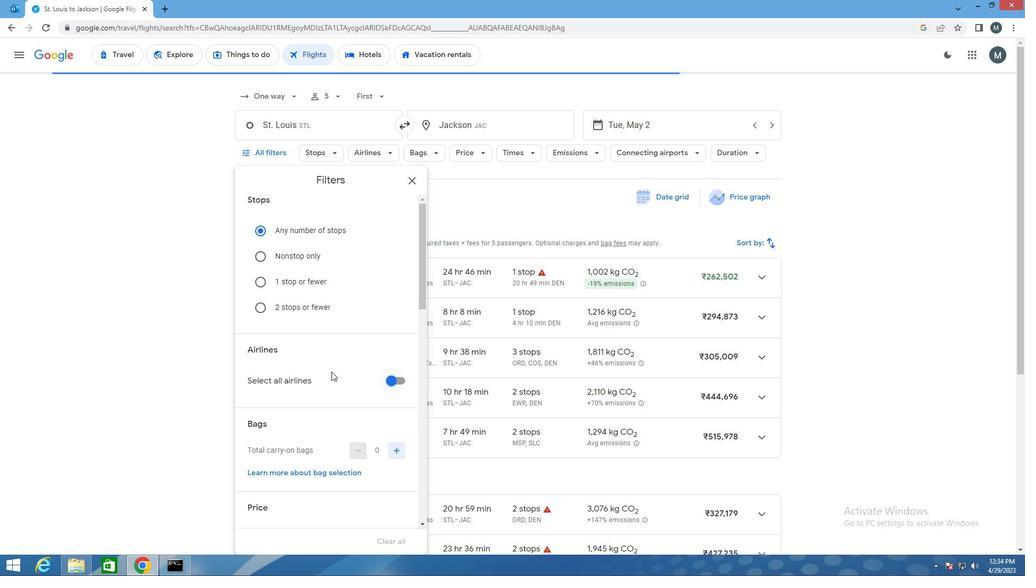 
Action: Mouse moved to (324, 370)
Screenshot: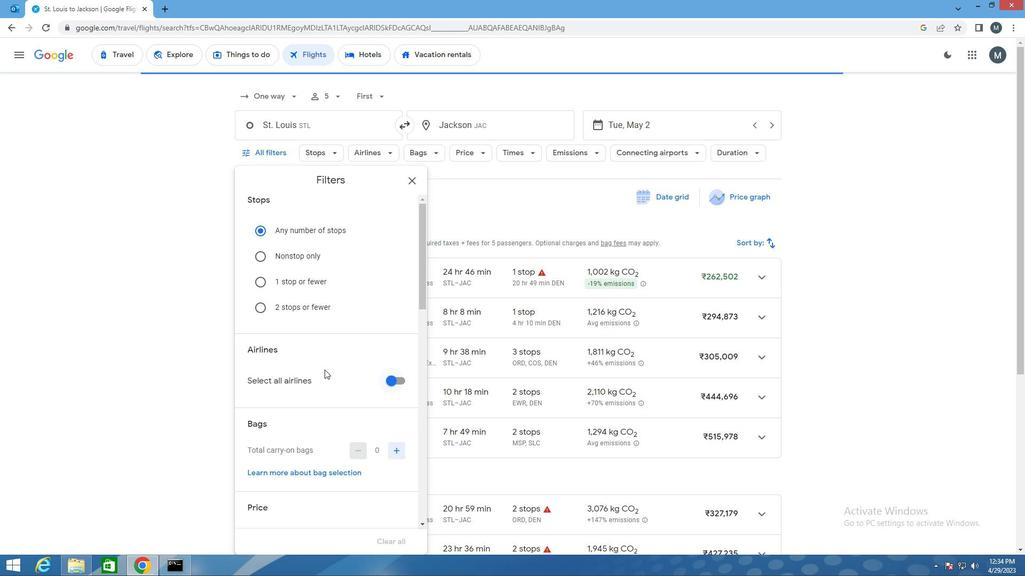 
Action: Mouse scrolled (324, 369) with delta (0, 0)
Screenshot: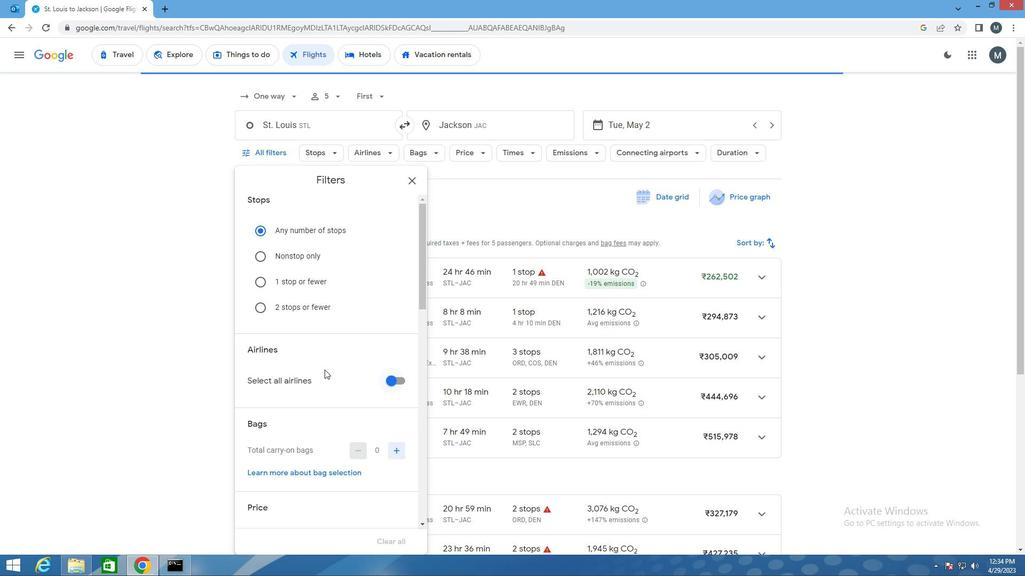 
Action: Mouse moved to (299, 380)
Screenshot: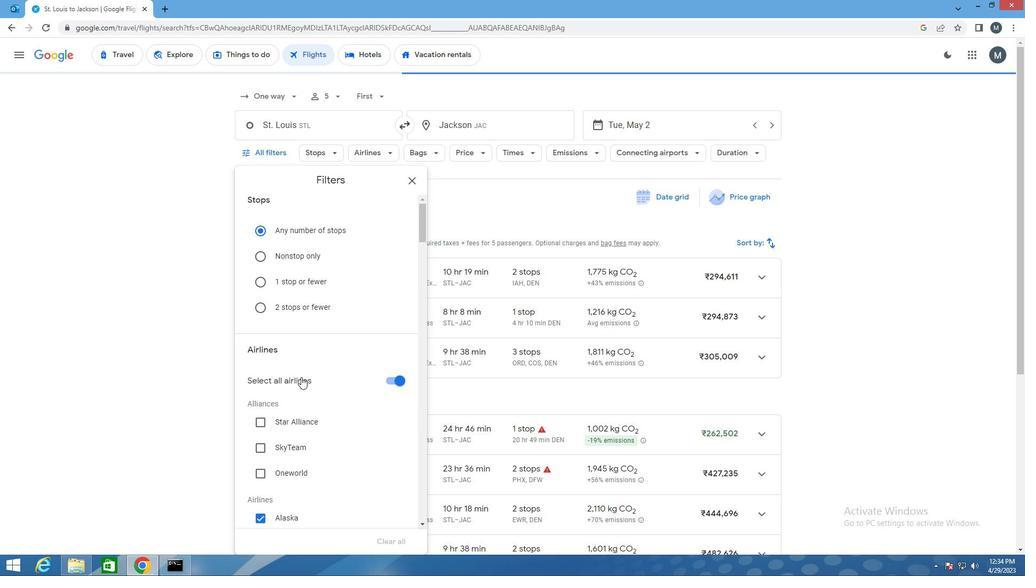 
Action: Mouse scrolled (299, 379) with delta (0, 0)
Screenshot: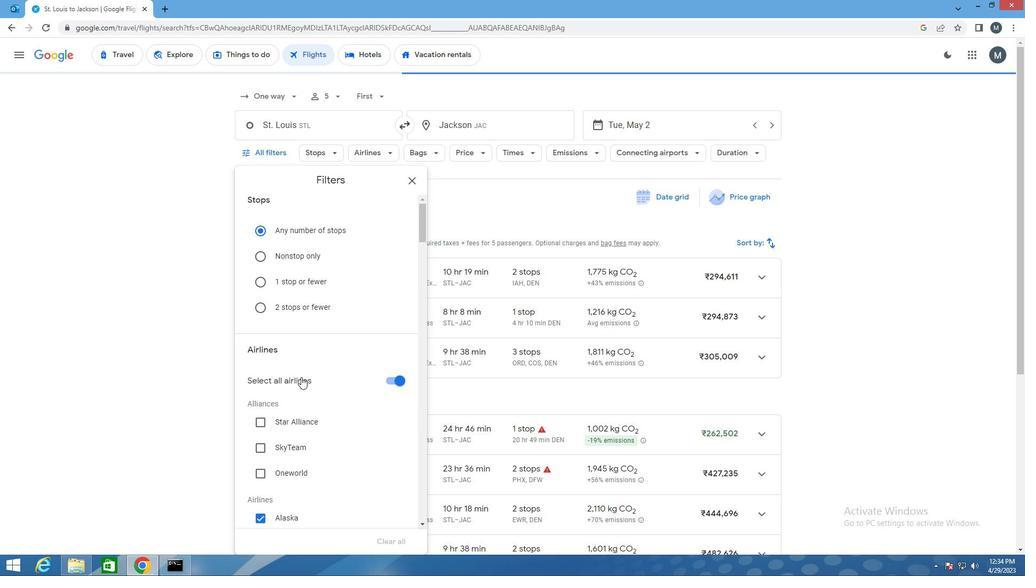 
Action: Mouse moved to (390, 217)
Screenshot: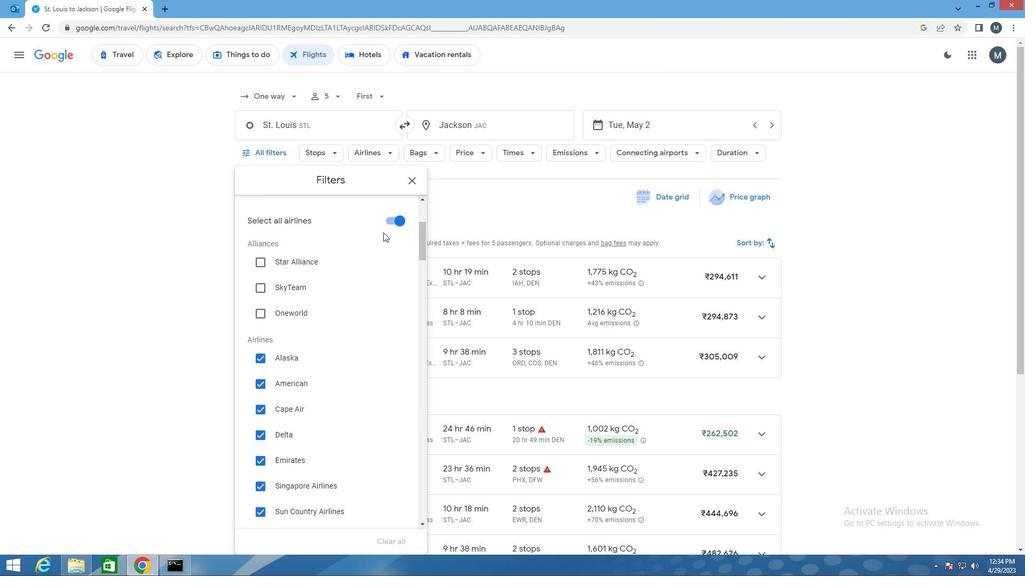 
Action: Mouse pressed left at (390, 217)
Screenshot: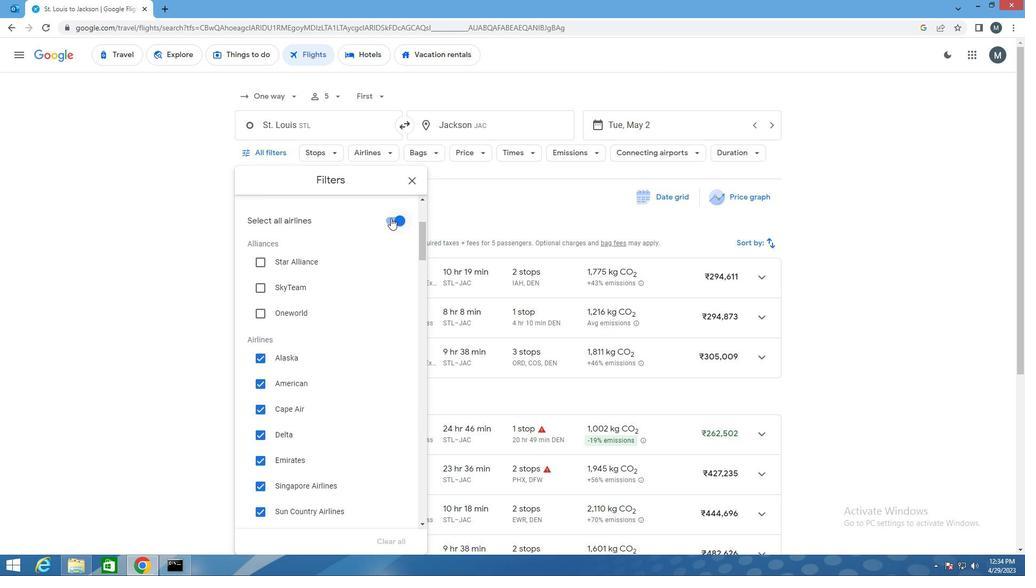 
Action: Mouse moved to (258, 358)
Screenshot: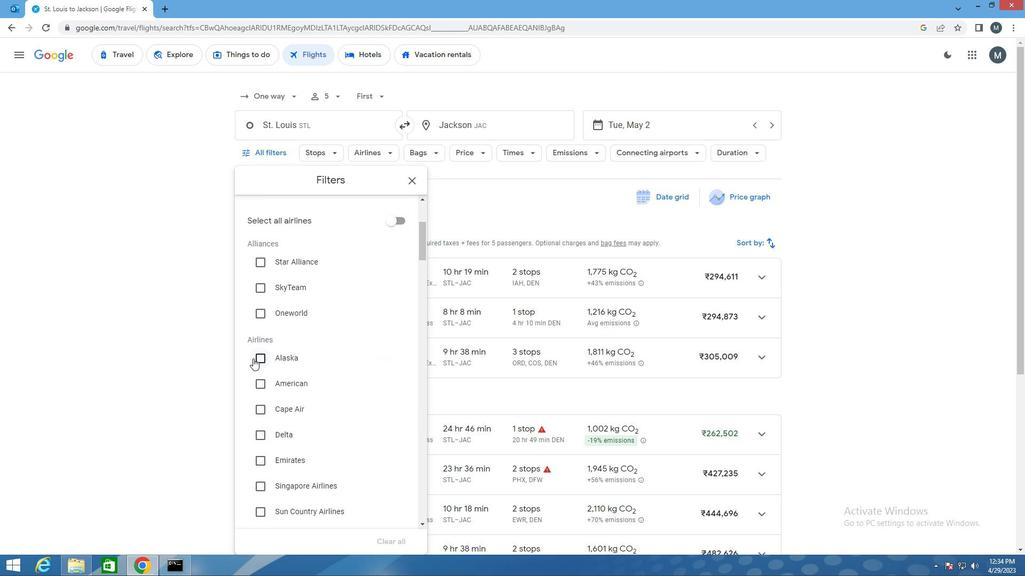 
Action: Mouse pressed left at (258, 358)
Screenshot: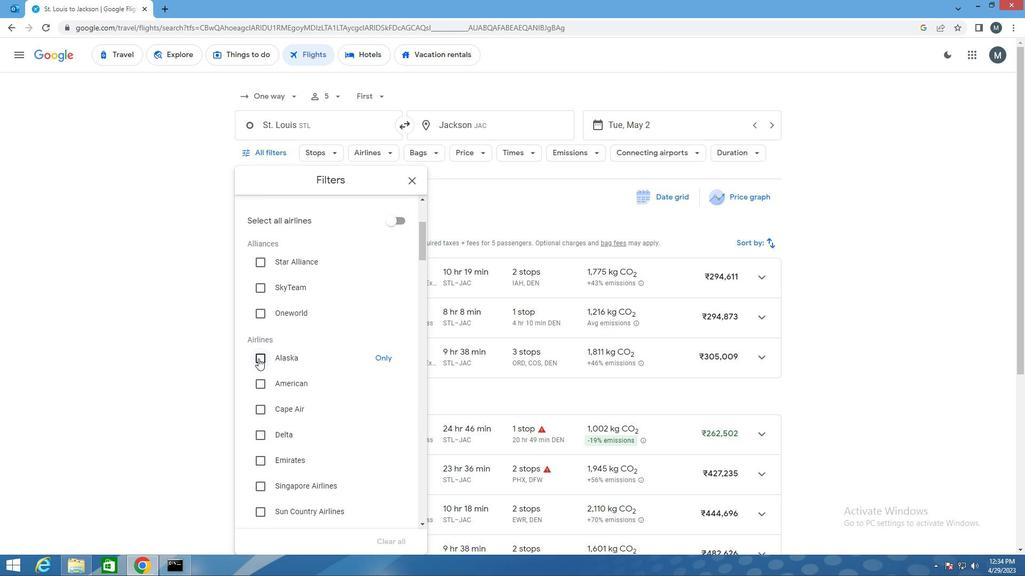 
Action: Mouse moved to (303, 362)
Screenshot: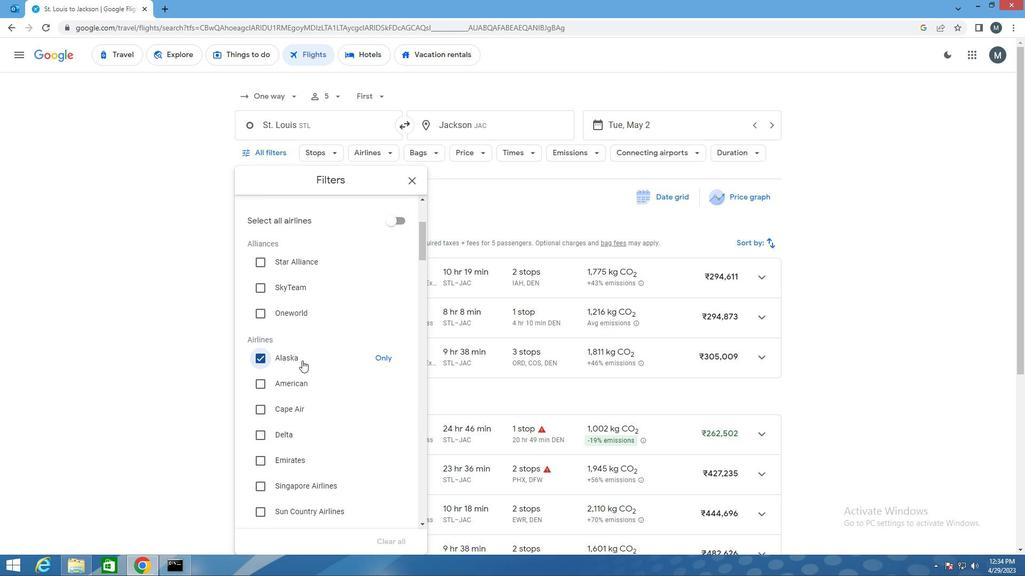
Action: Mouse scrolled (303, 361) with delta (0, 0)
Screenshot: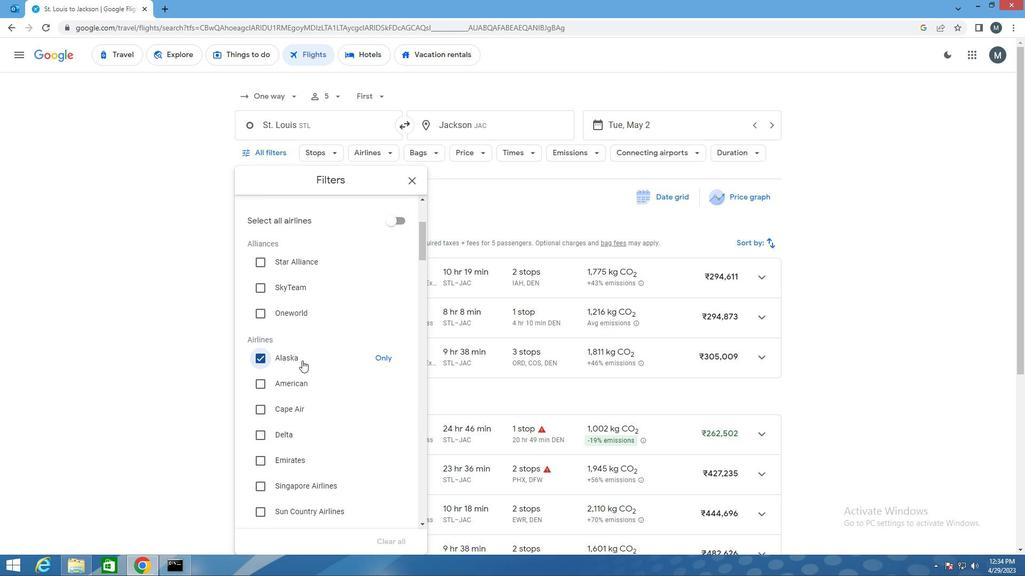 
Action: Mouse moved to (303, 365)
Screenshot: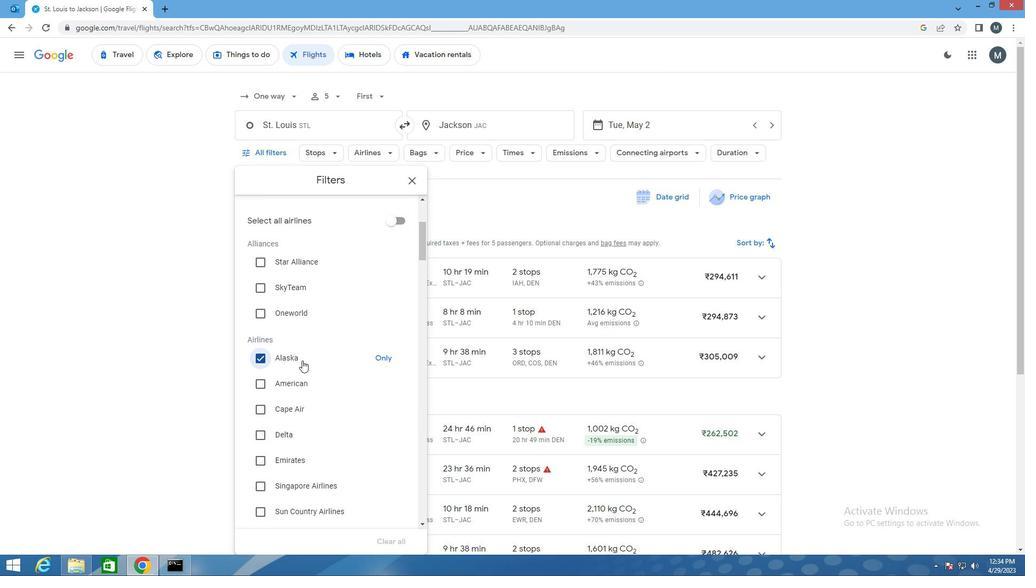 
Action: Mouse scrolled (303, 365) with delta (0, 0)
Screenshot: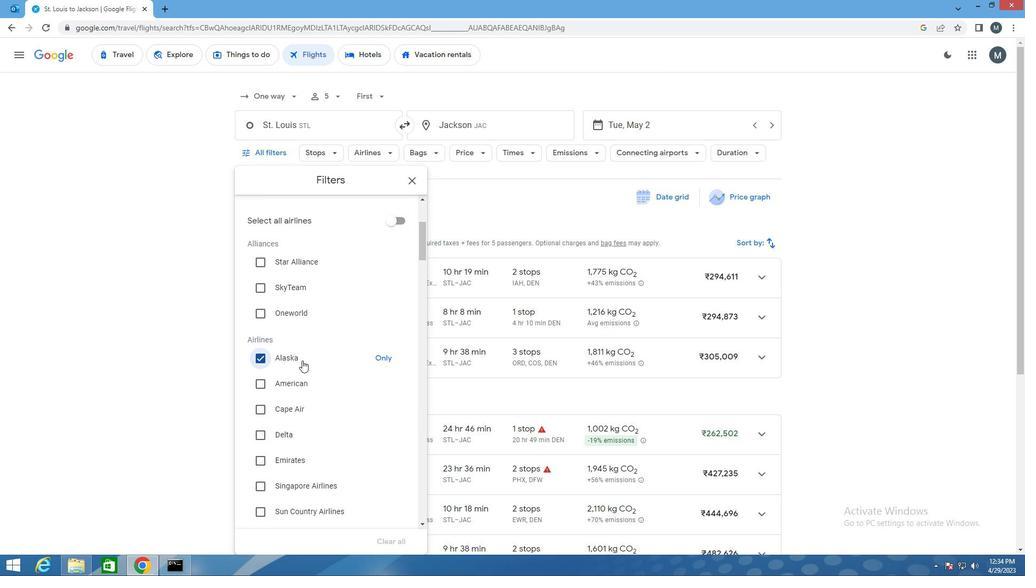 
Action: Mouse moved to (303, 373)
Screenshot: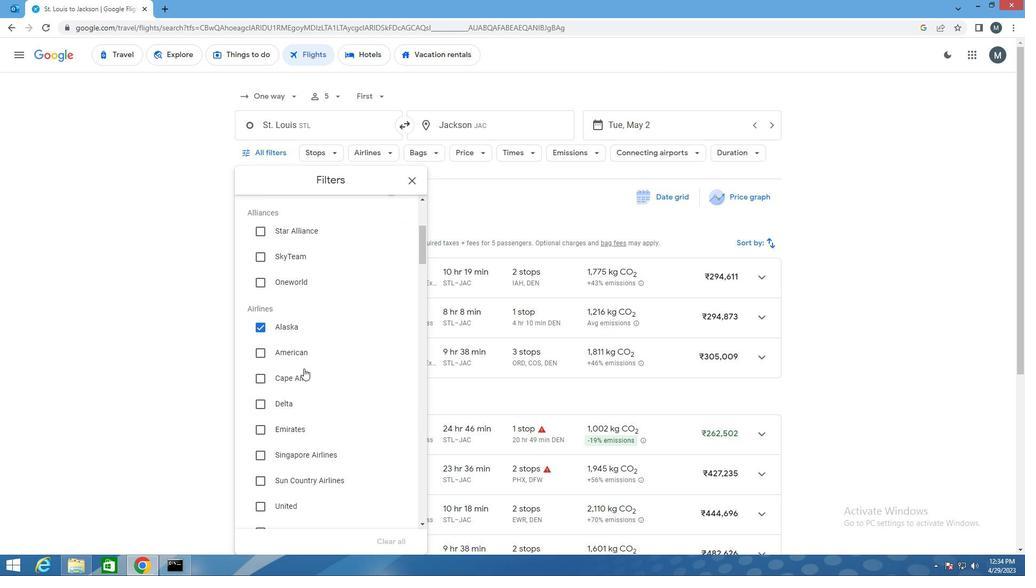 
Action: Mouse scrolled (303, 373) with delta (0, 0)
Screenshot: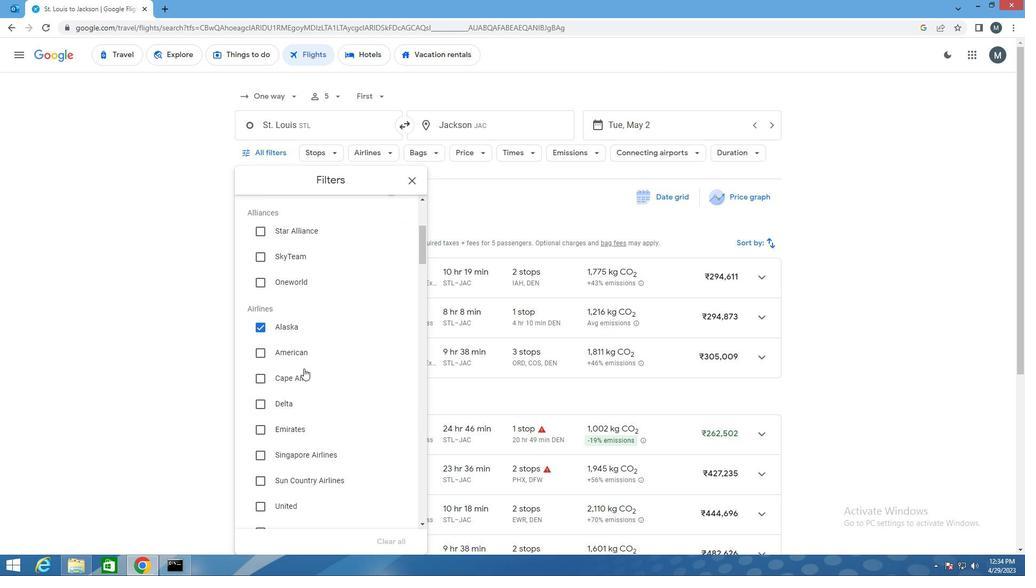 
Action: Mouse moved to (310, 376)
Screenshot: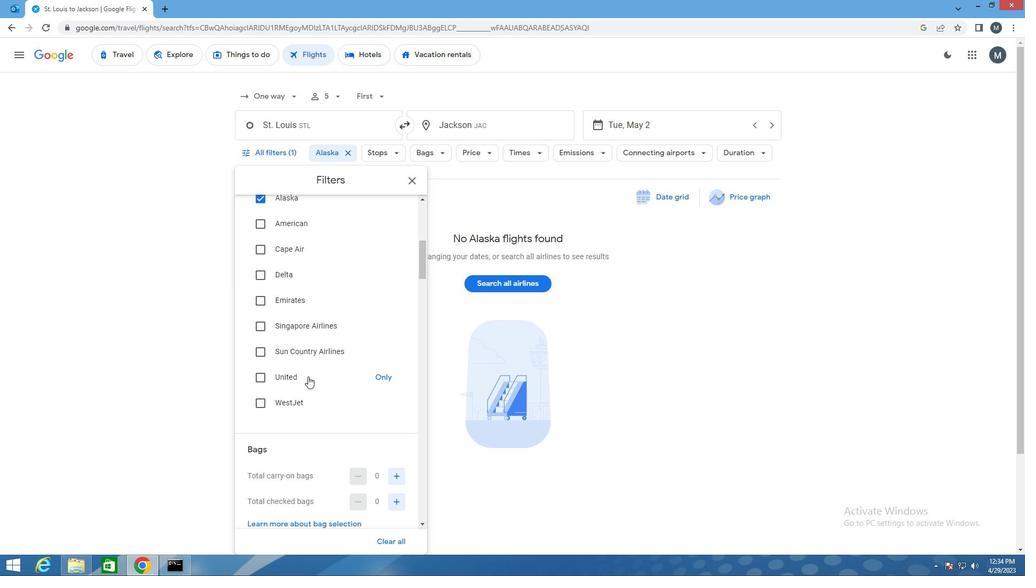 
Action: Mouse scrolled (310, 376) with delta (0, 0)
Screenshot: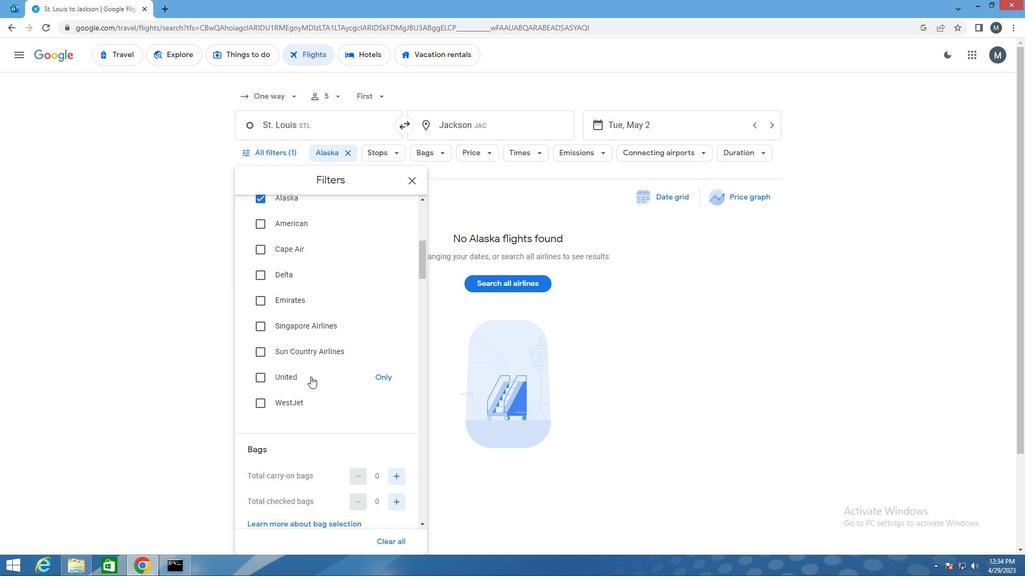 
Action: Mouse moved to (310, 379)
Screenshot: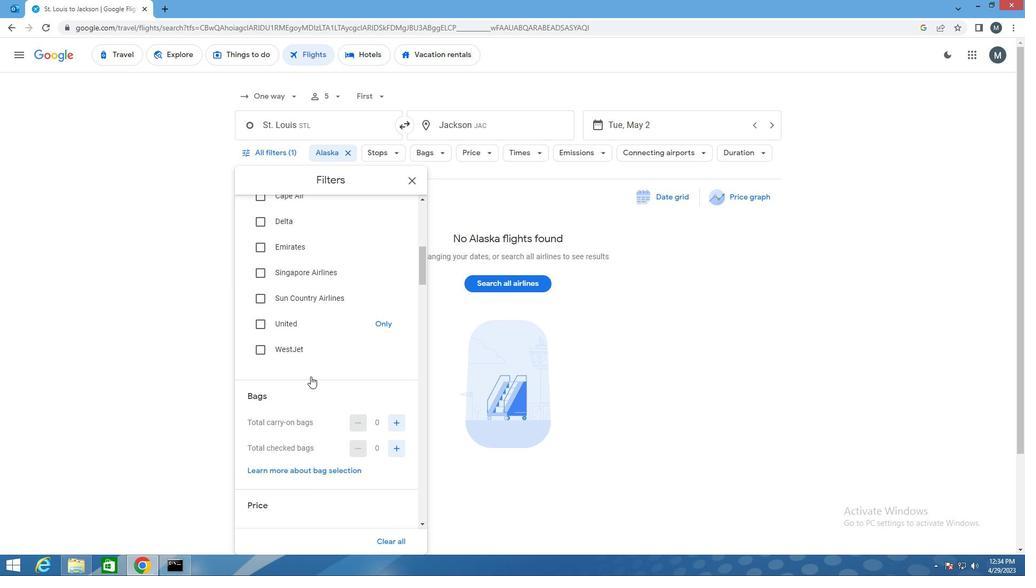 
Action: Mouse scrolled (310, 378) with delta (0, 0)
Screenshot: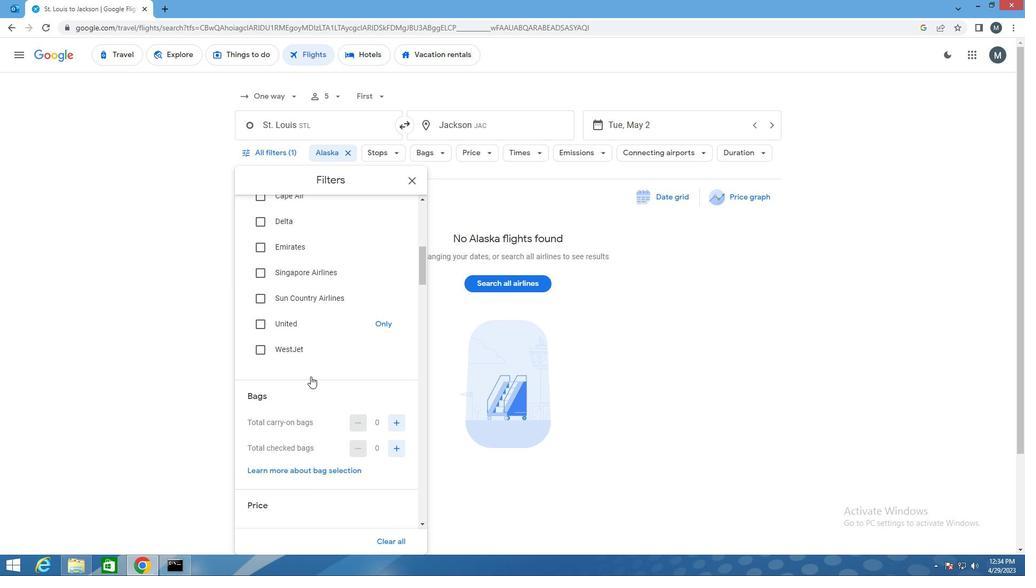 
Action: Mouse moved to (310, 379)
Screenshot: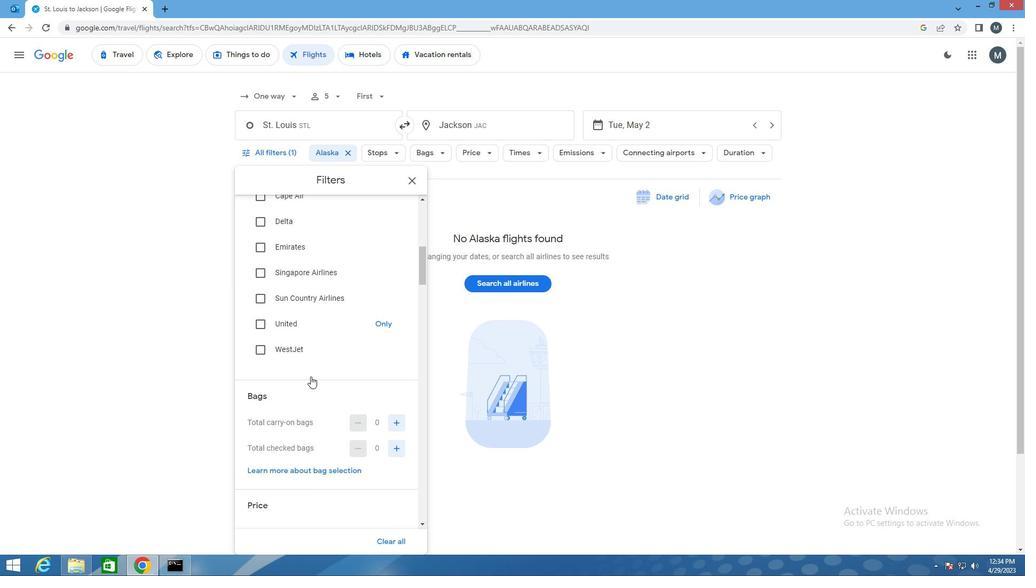 
Action: Mouse scrolled (310, 379) with delta (0, 0)
Screenshot: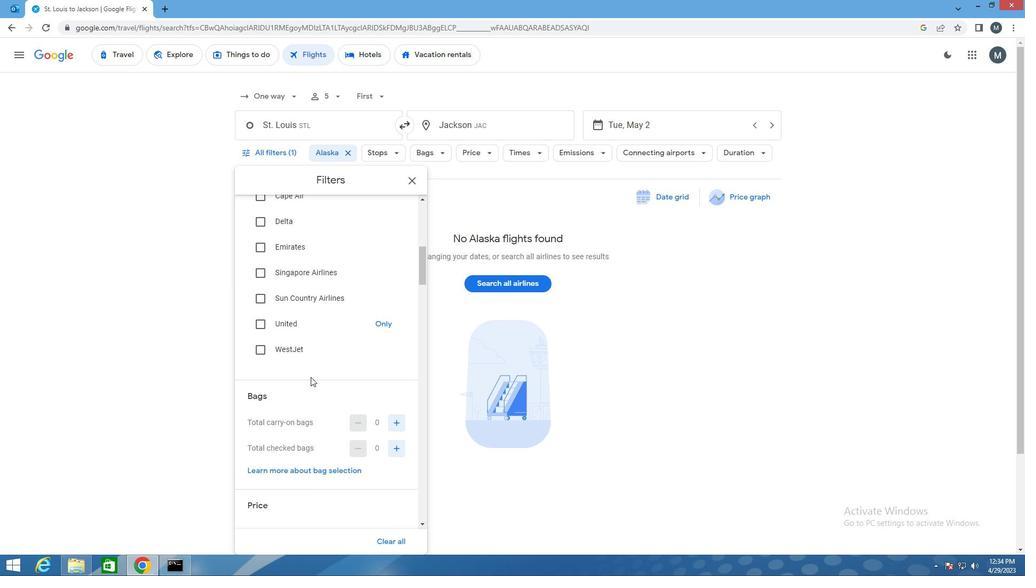 
Action: Mouse moved to (394, 345)
Screenshot: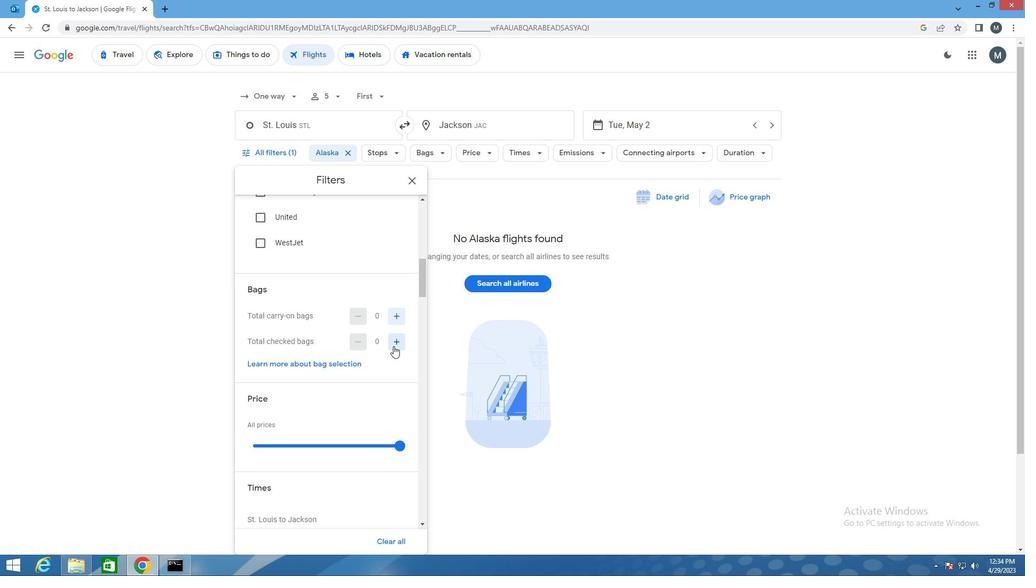 
Action: Mouse pressed left at (394, 345)
Screenshot: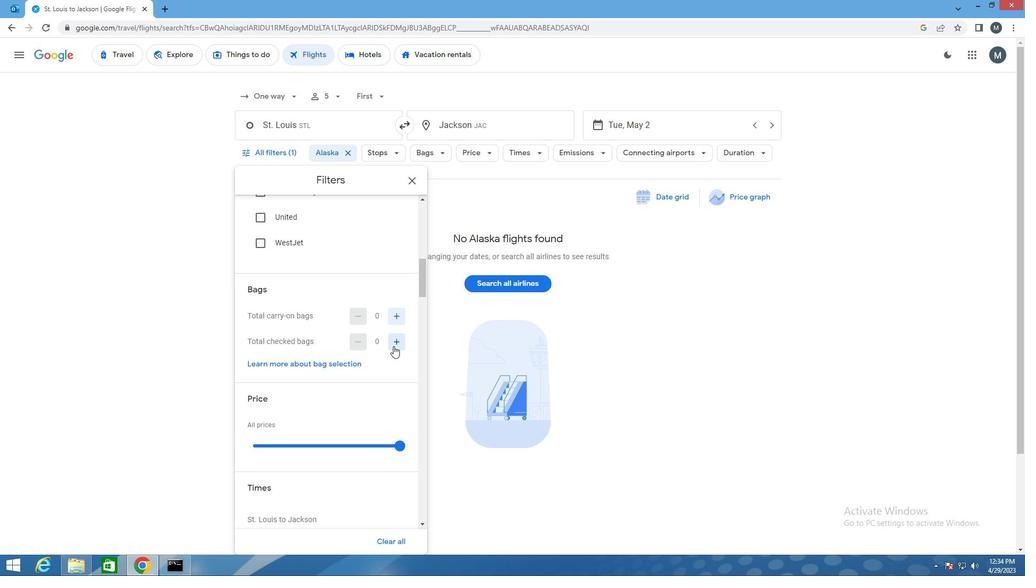 
Action: Mouse moved to (322, 387)
Screenshot: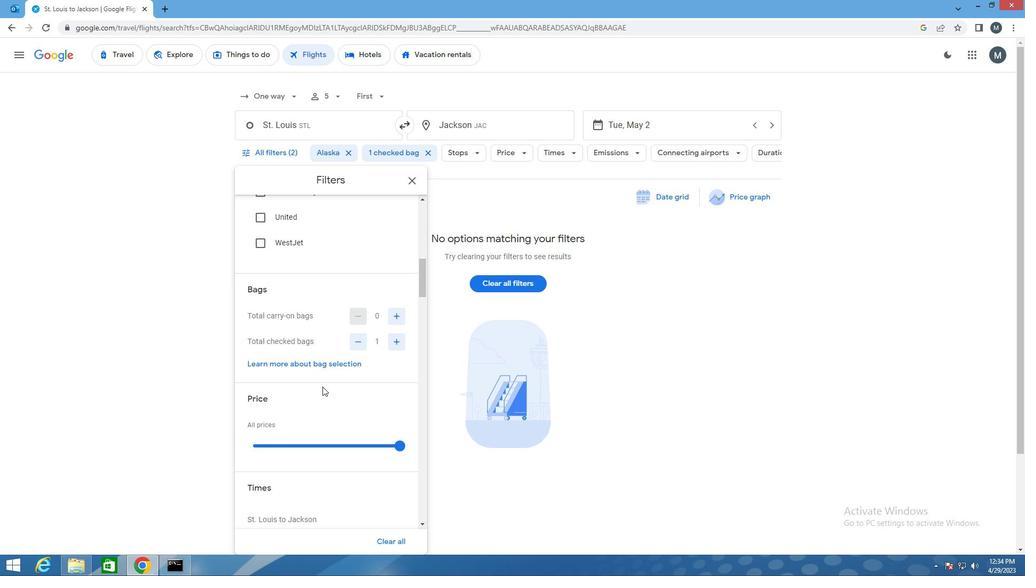 
Action: Mouse scrolled (322, 386) with delta (0, 0)
Screenshot: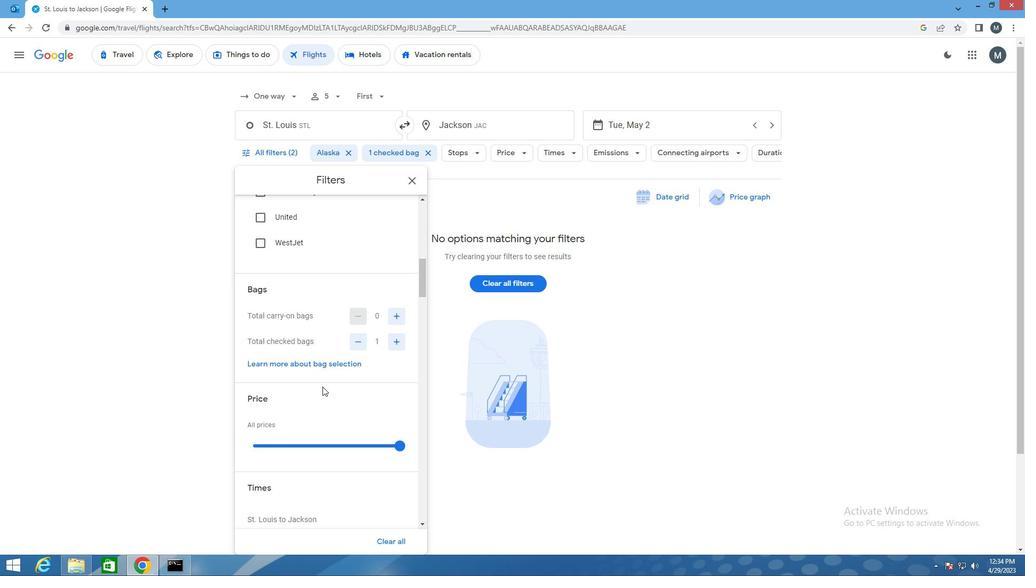 
Action: Mouse moved to (331, 385)
Screenshot: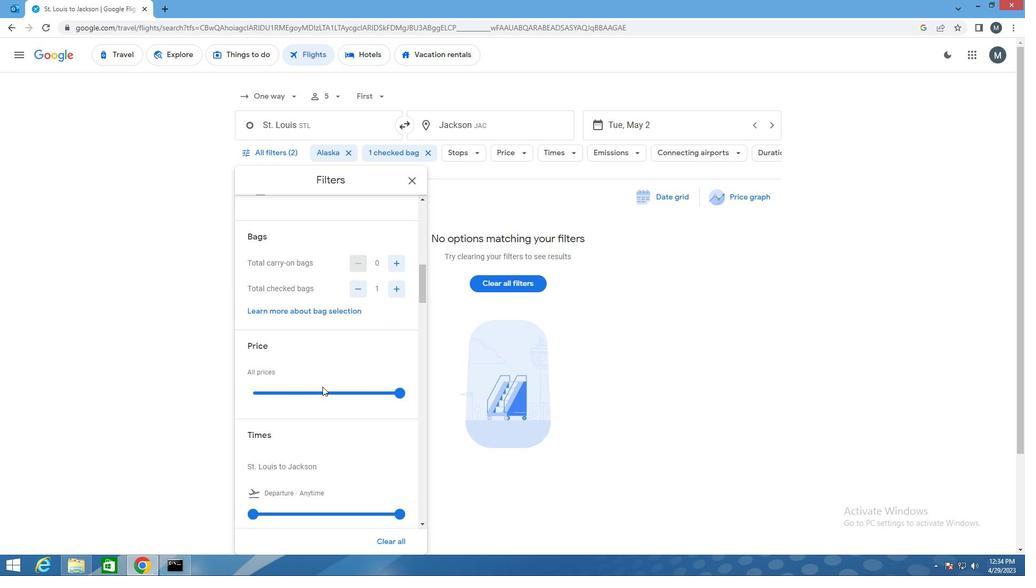 
Action: Mouse scrolled (331, 384) with delta (0, 0)
Screenshot: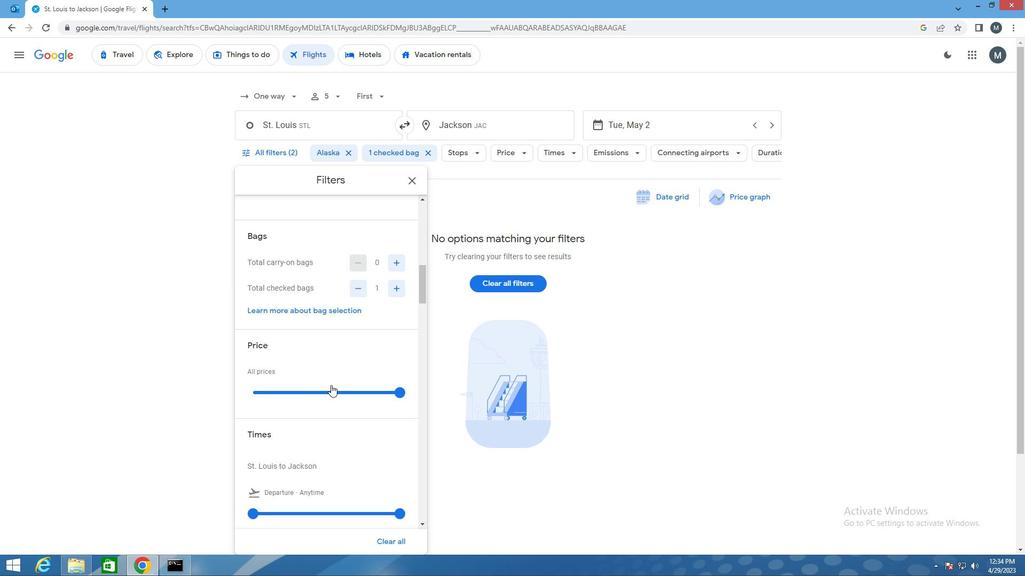 
Action: Mouse moved to (341, 340)
Screenshot: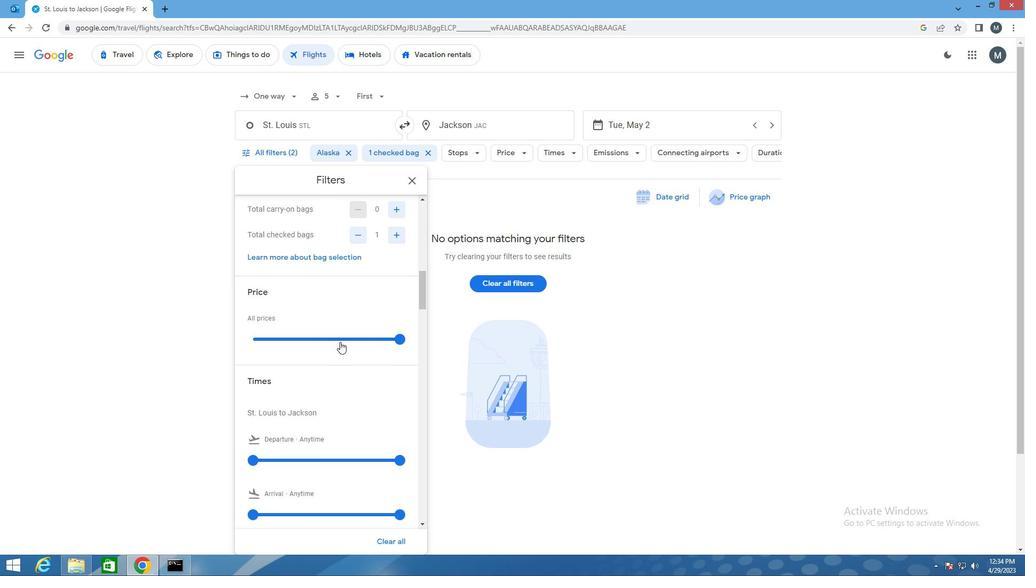 
Action: Mouse pressed left at (341, 340)
Screenshot: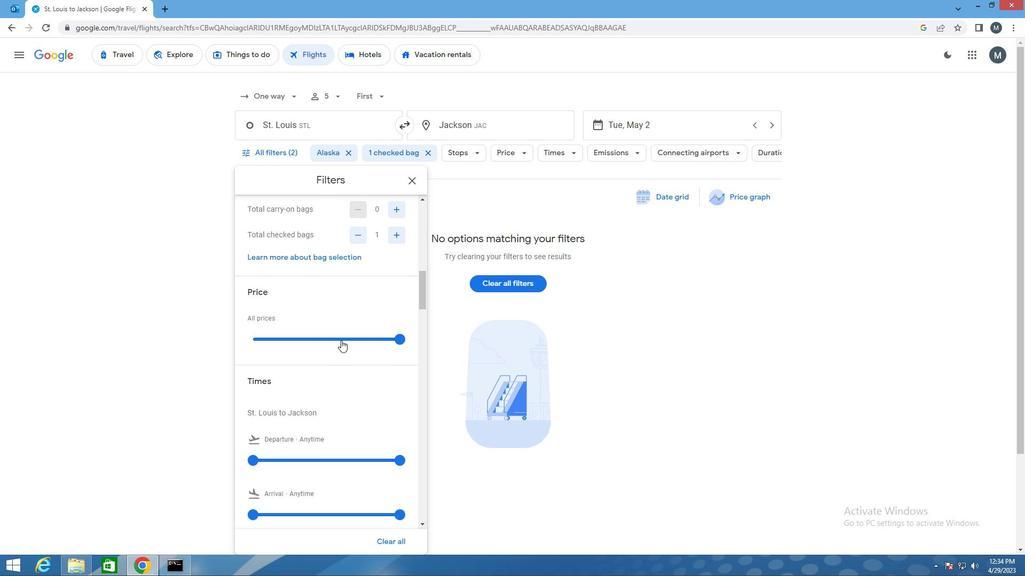 
Action: Mouse pressed left at (341, 340)
Screenshot: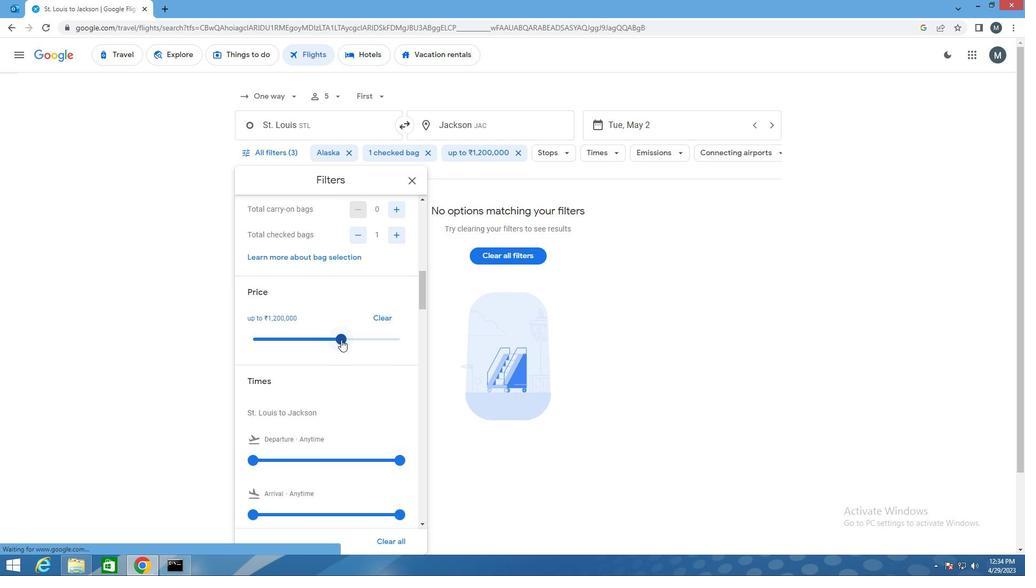 
Action: Mouse moved to (302, 329)
Screenshot: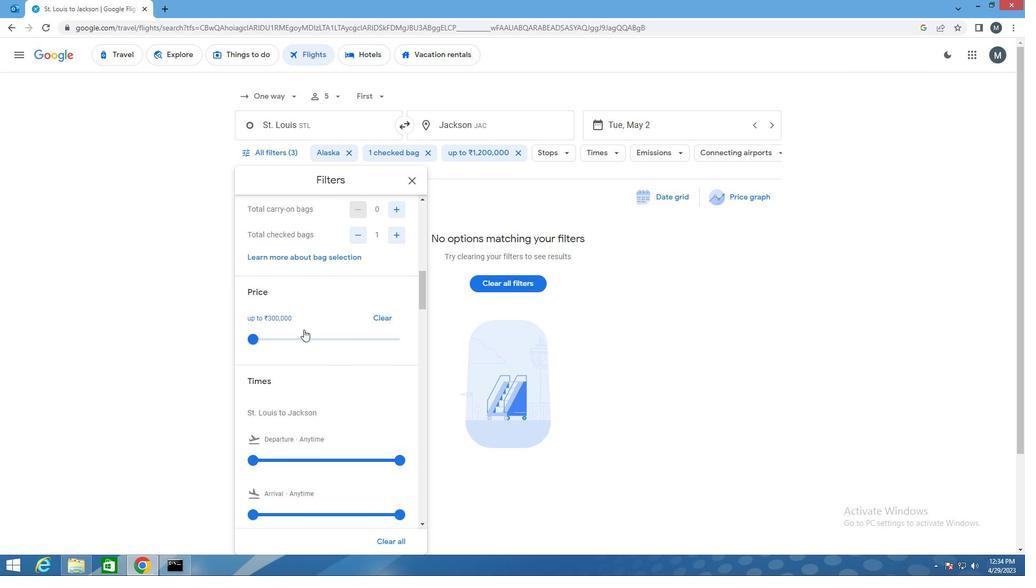 
Action: Mouse scrolled (302, 329) with delta (0, 0)
Screenshot: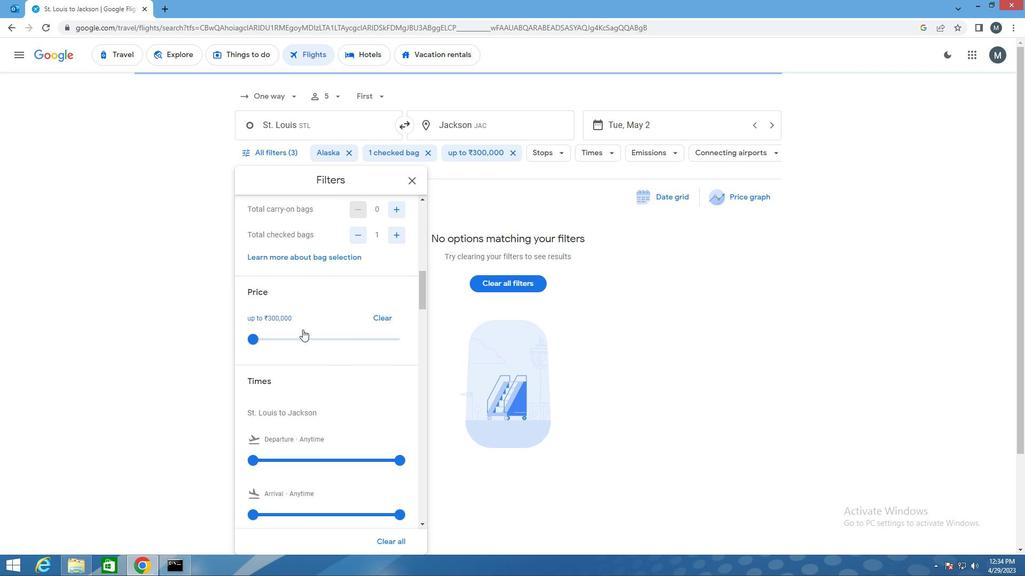 
Action: Mouse scrolled (302, 329) with delta (0, 0)
Screenshot: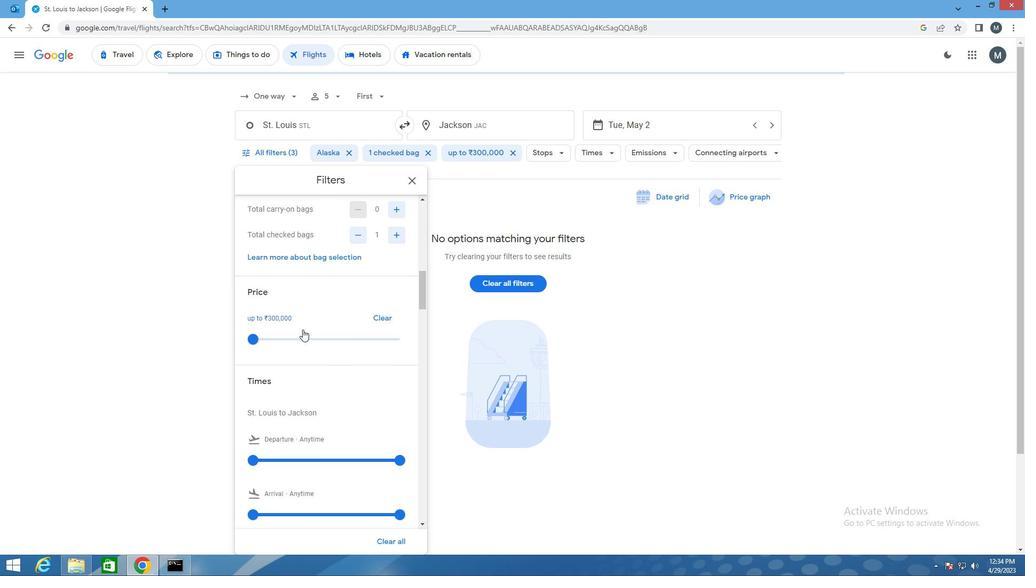 
Action: Mouse moved to (287, 353)
Screenshot: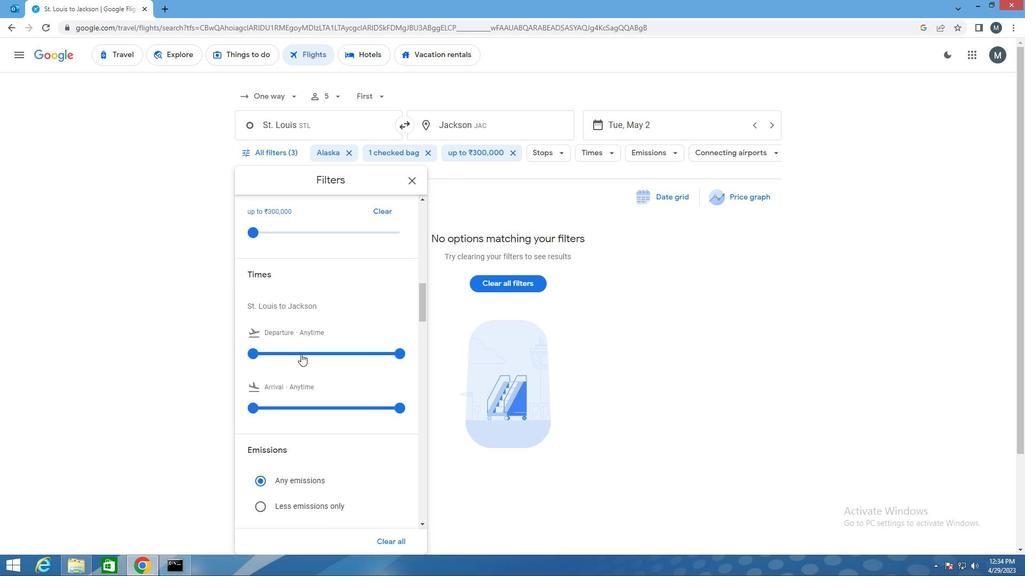 
Action: Mouse pressed left at (287, 353)
Screenshot: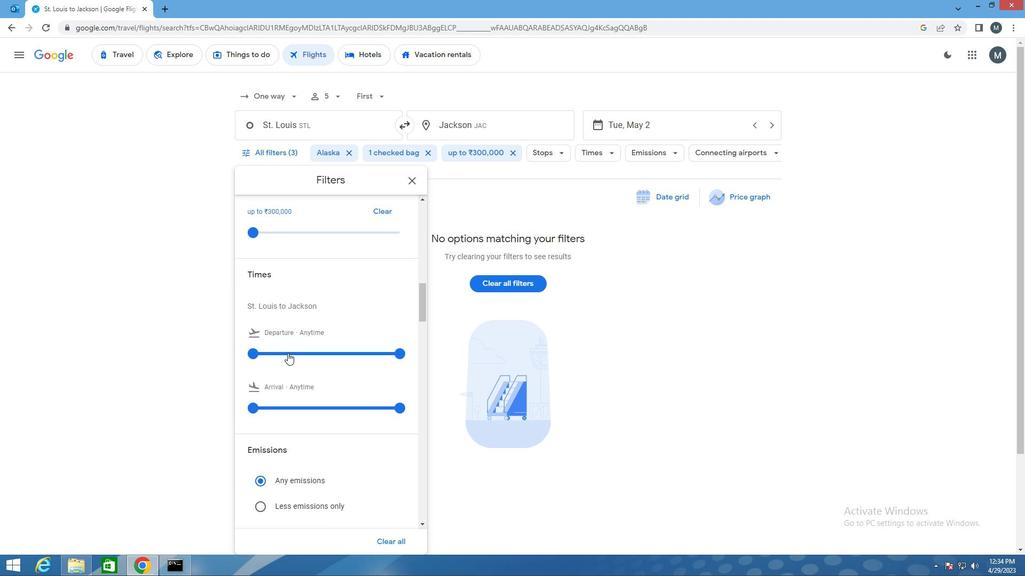 
Action: Mouse pressed left at (287, 353)
Screenshot: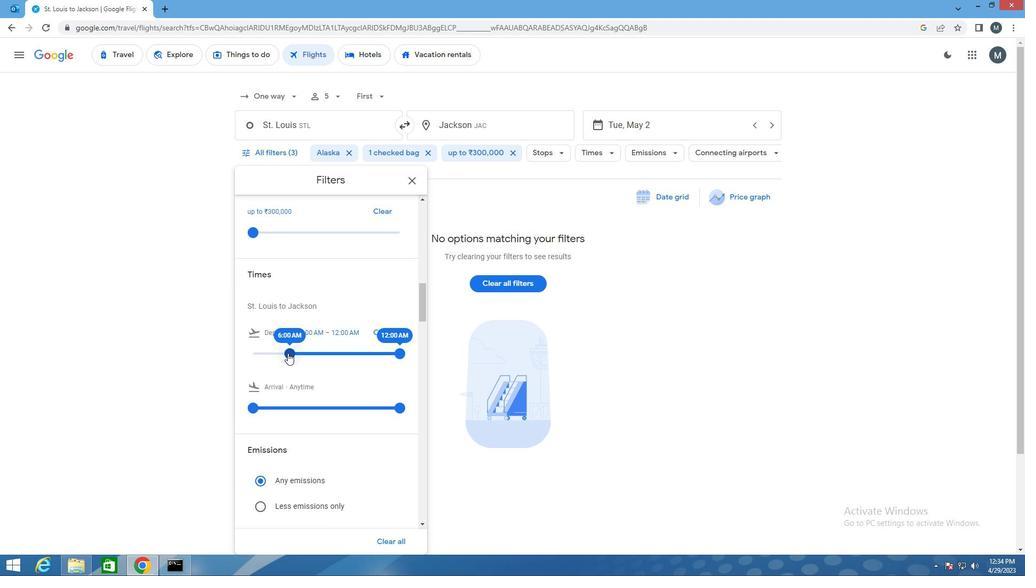 
Action: Mouse moved to (395, 354)
Screenshot: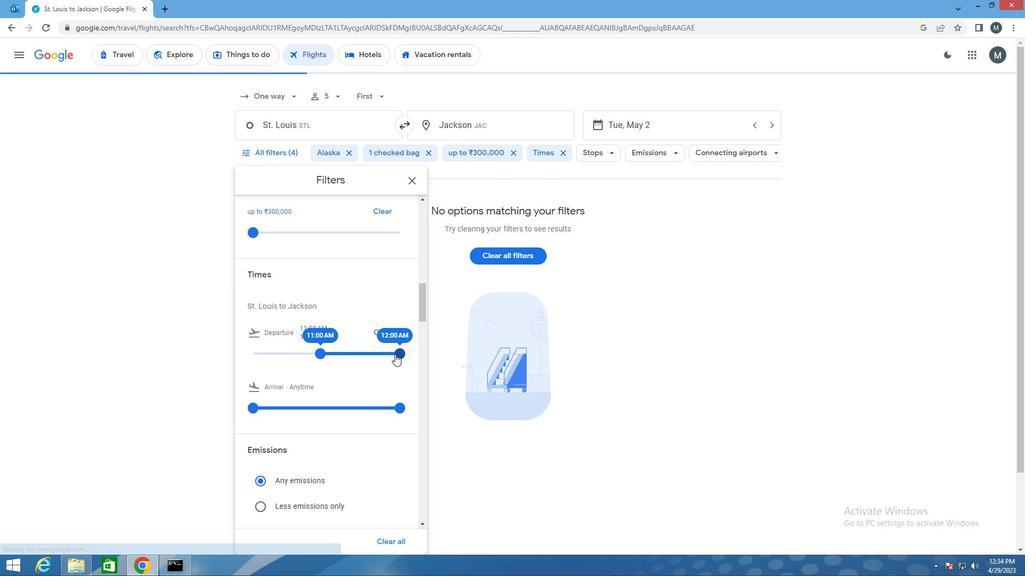 
Action: Mouse pressed left at (395, 354)
Screenshot: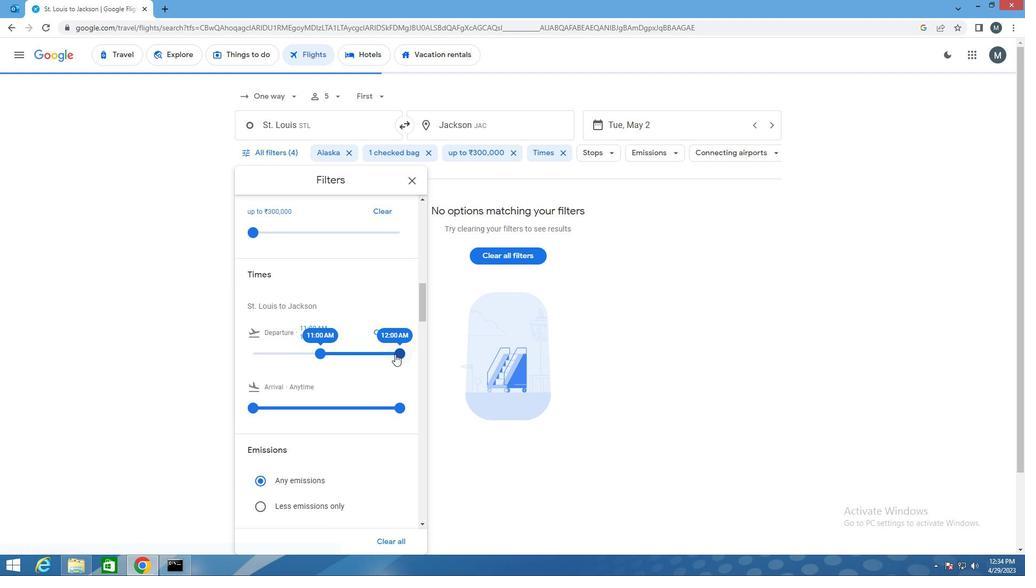 
Action: Mouse moved to (323, 354)
Screenshot: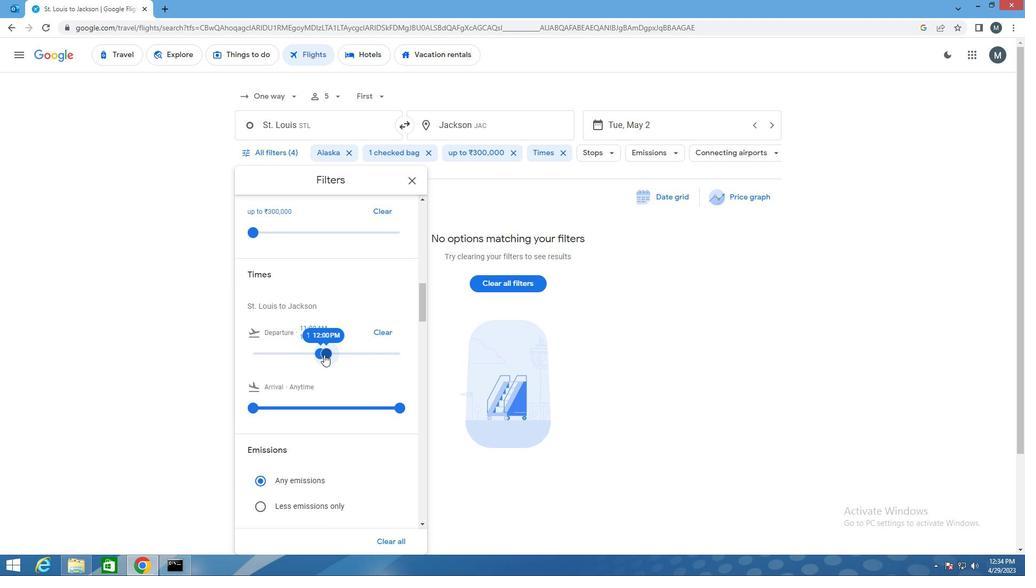 
Action: Mouse scrolled (323, 354) with delta (0, 0)
Screenshot: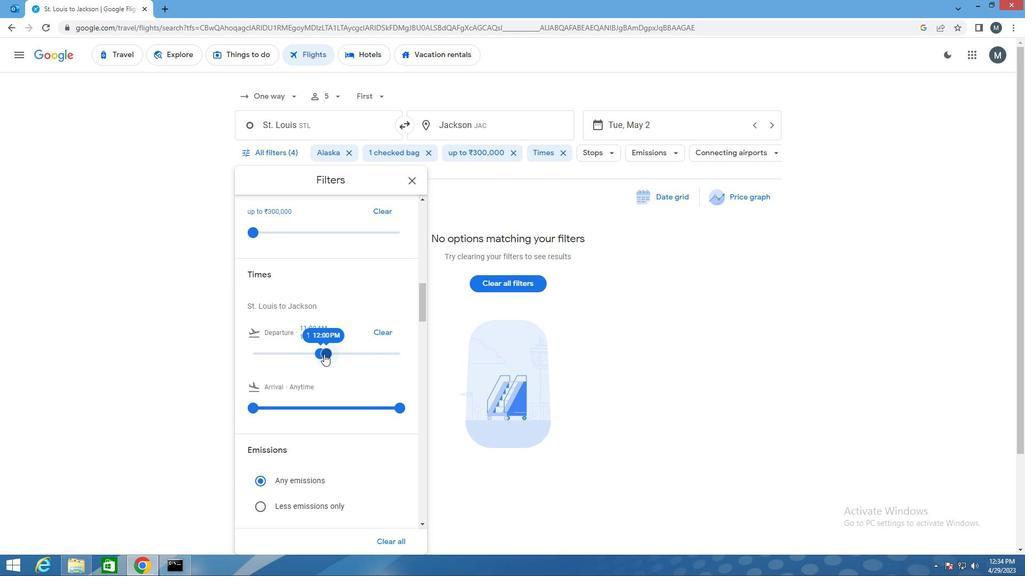 
Action: Mouse moved to (315, 355)
Screenshot: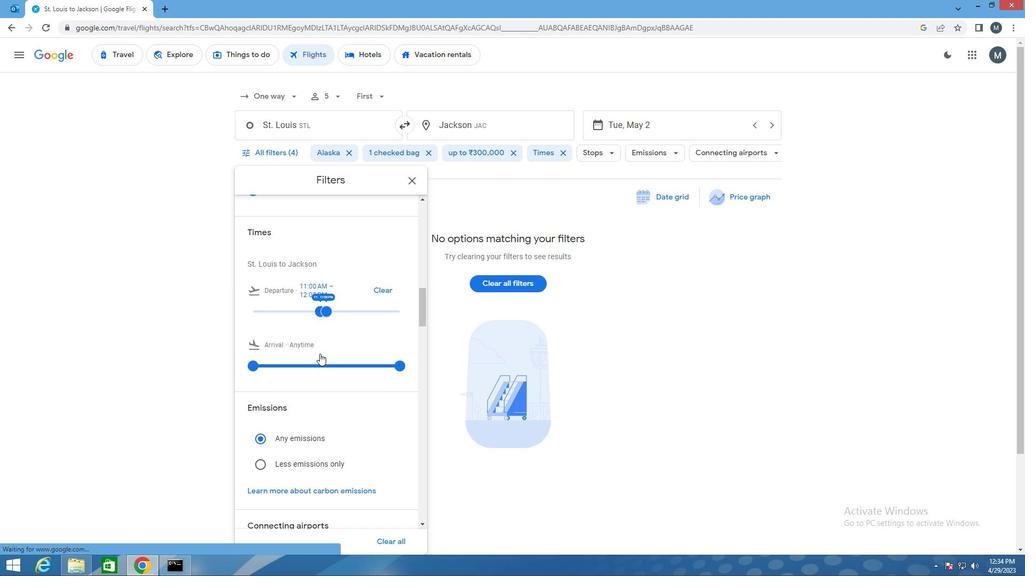 
Action: Mouse scrolled (315, 355) with delta (0, 0)
Screenshot: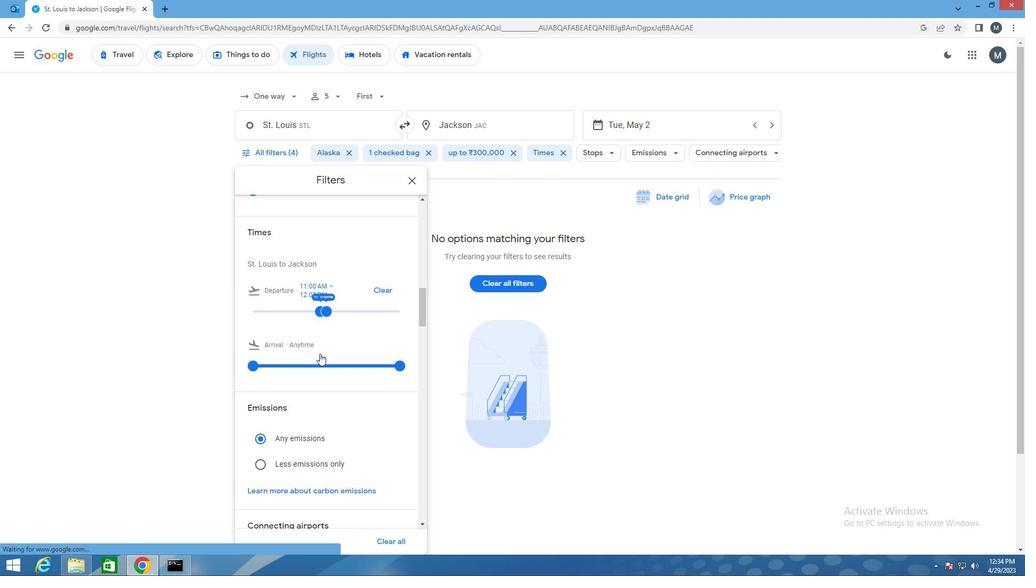 
Action: Mouse moved to (410, 182)
Screenshot: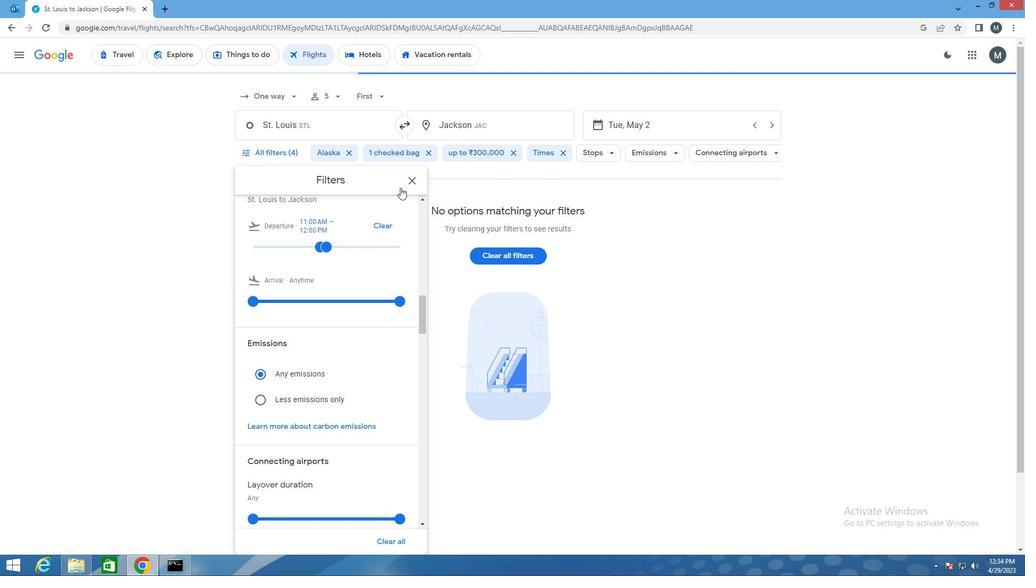 
Action: Mouse pressed left at (410, 182)
Screenshot: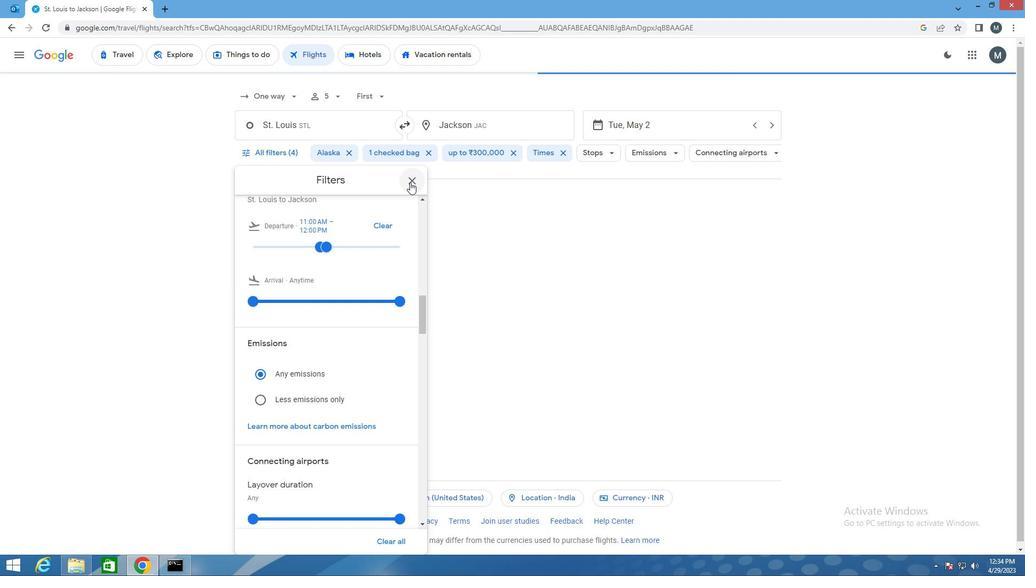 
Action: Mouse moved to (409, 183)
Screenshot: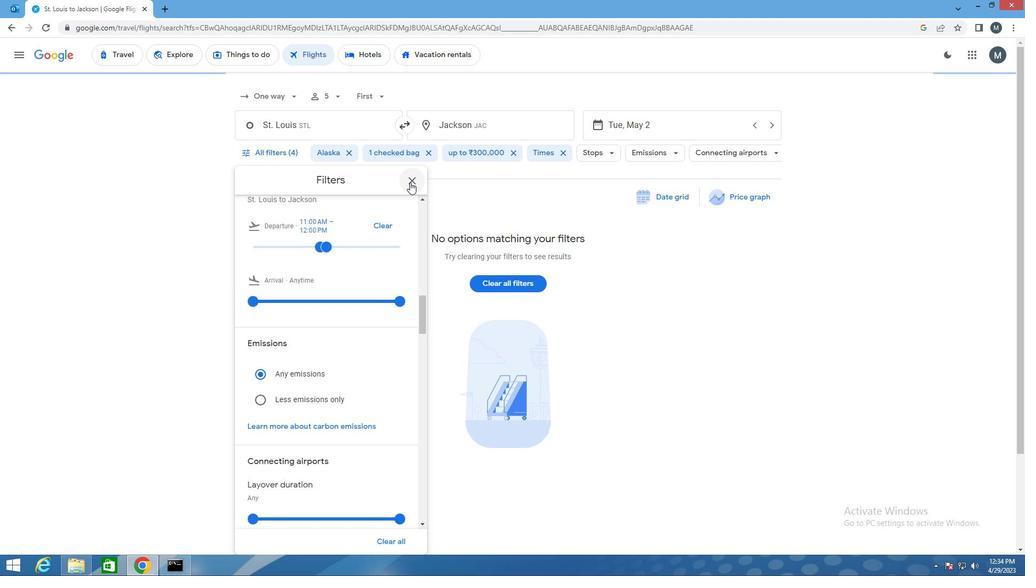 
